 Task: Start in the project AgileJump the sprint 'Integration Framework Sprint', with a duration of 1 week. Start in the project AgileJump the sprint 'Integration Framework Sprint', with a duration of 3 weeks. Start in the project AgileJump the sprint 'Integration Framework Sprint', with a duration of 2 weeks
Action: Mouse moved to (217, 65)
Screenshot: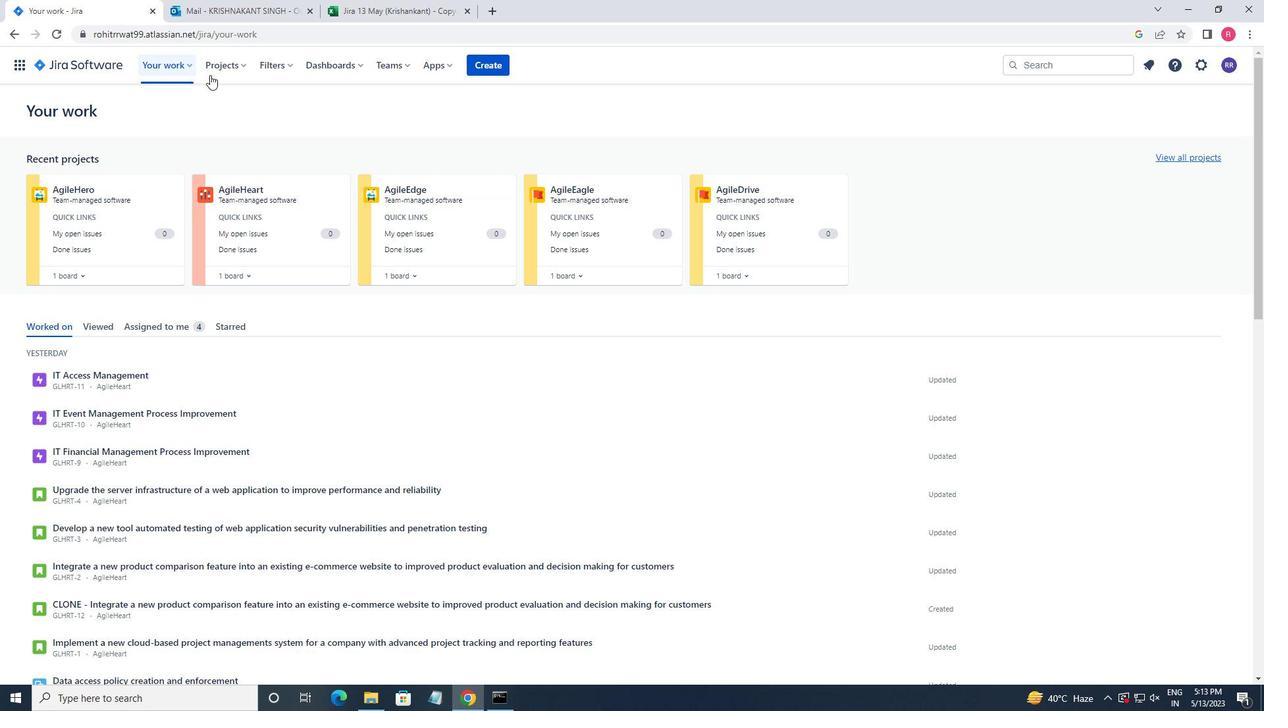 
Action: Mouse pressed left at (217, 65)
Screenshot: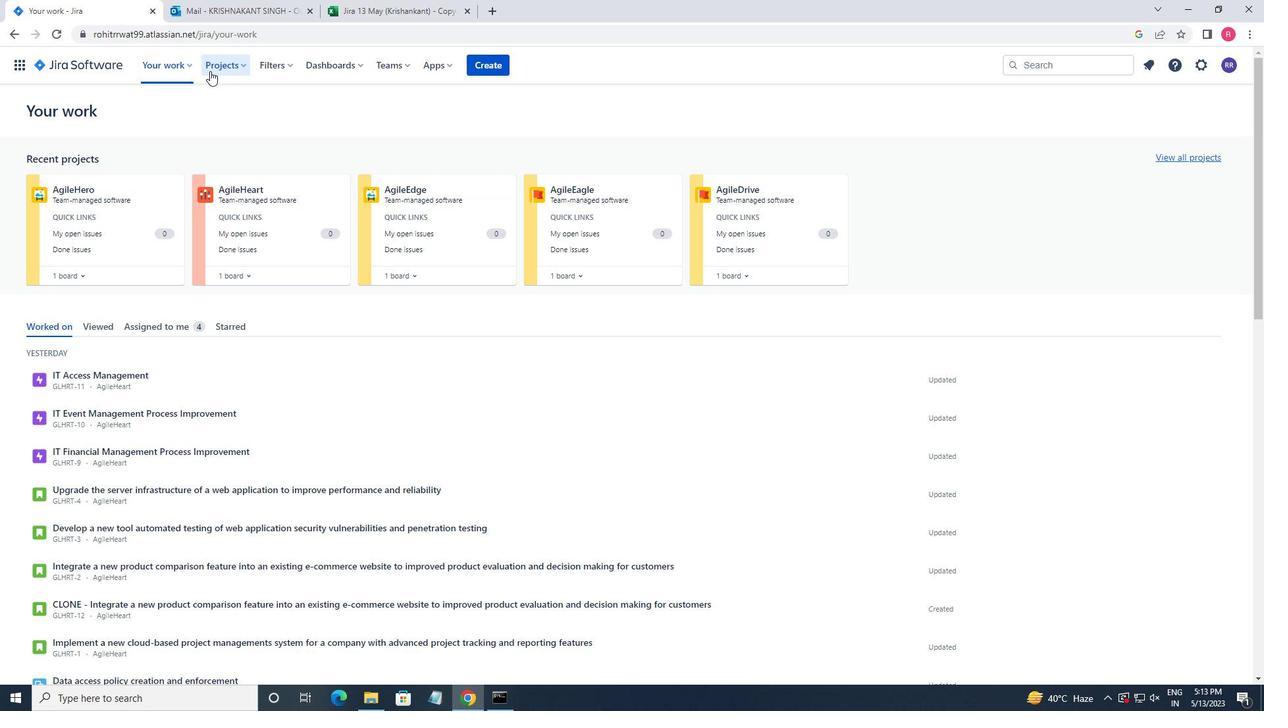 
Action: Mouse moved to (250, 117)
Screenshot: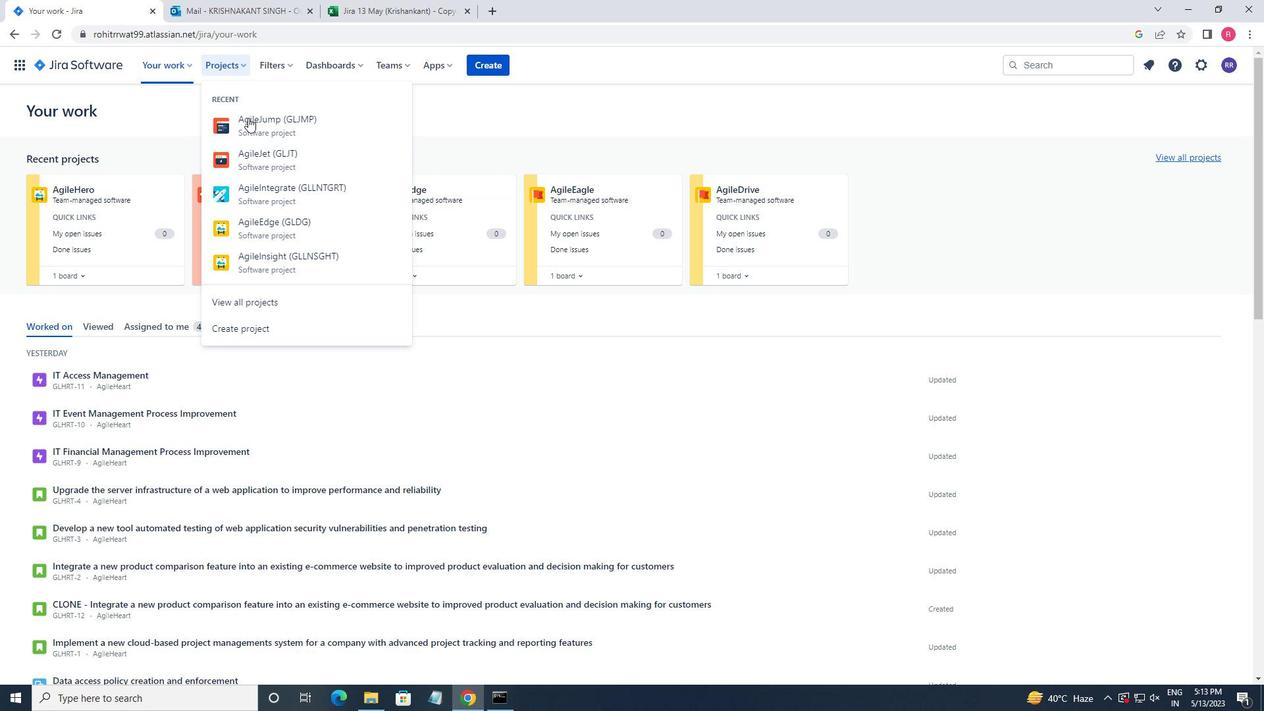 
Action: Mouse pressed left at (250, 117)
Screenshot: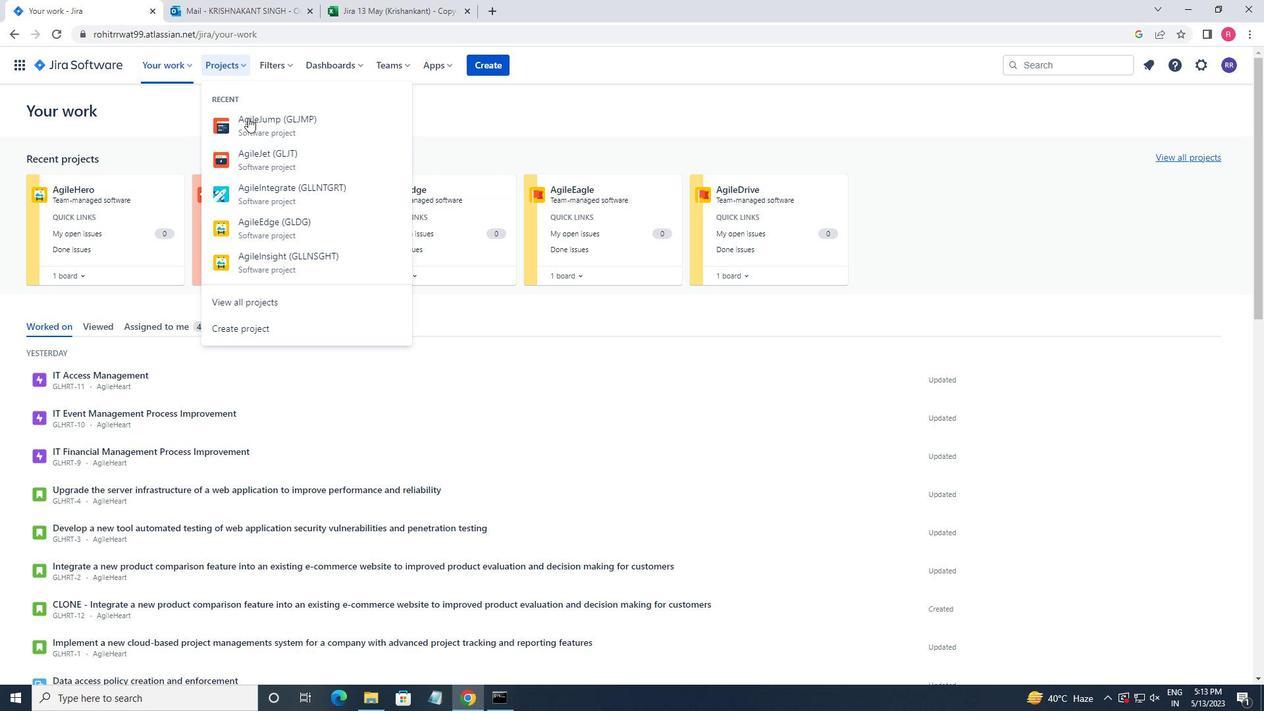 
Action: Mouse moved to (92, 197)
Screenshot: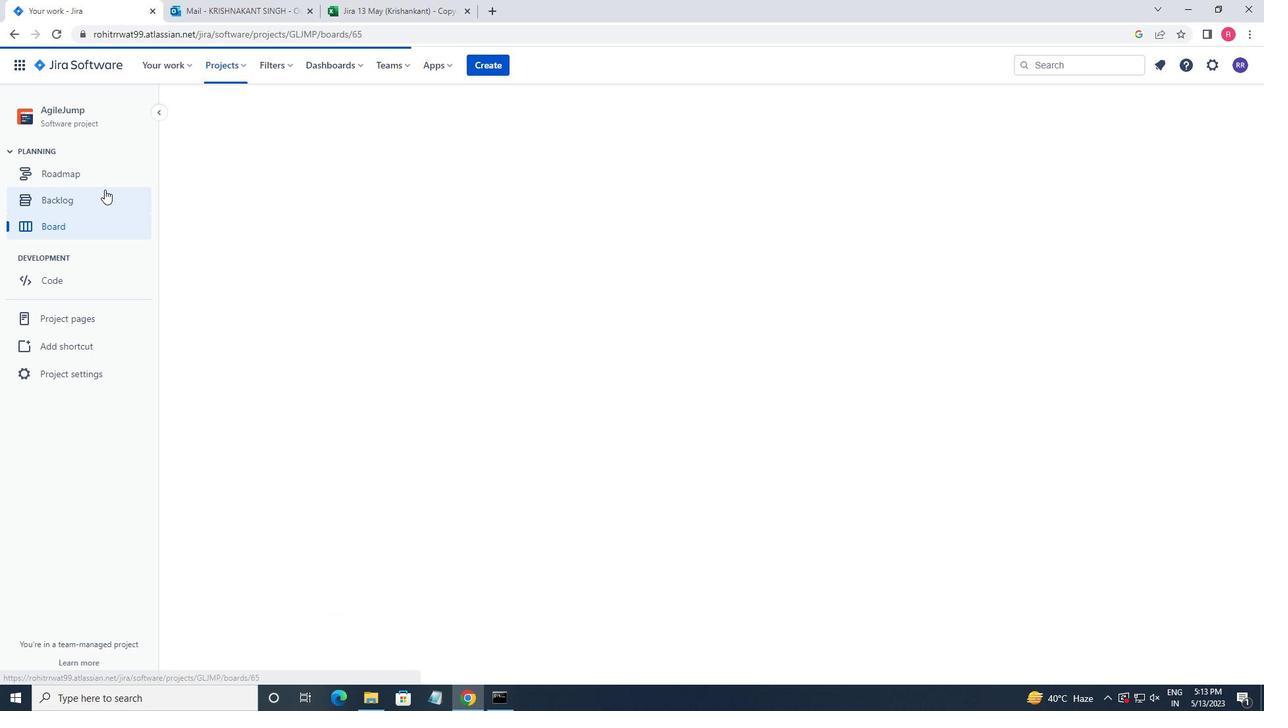 
Action: Mouse pressed left at (92, 197)
Screenshot: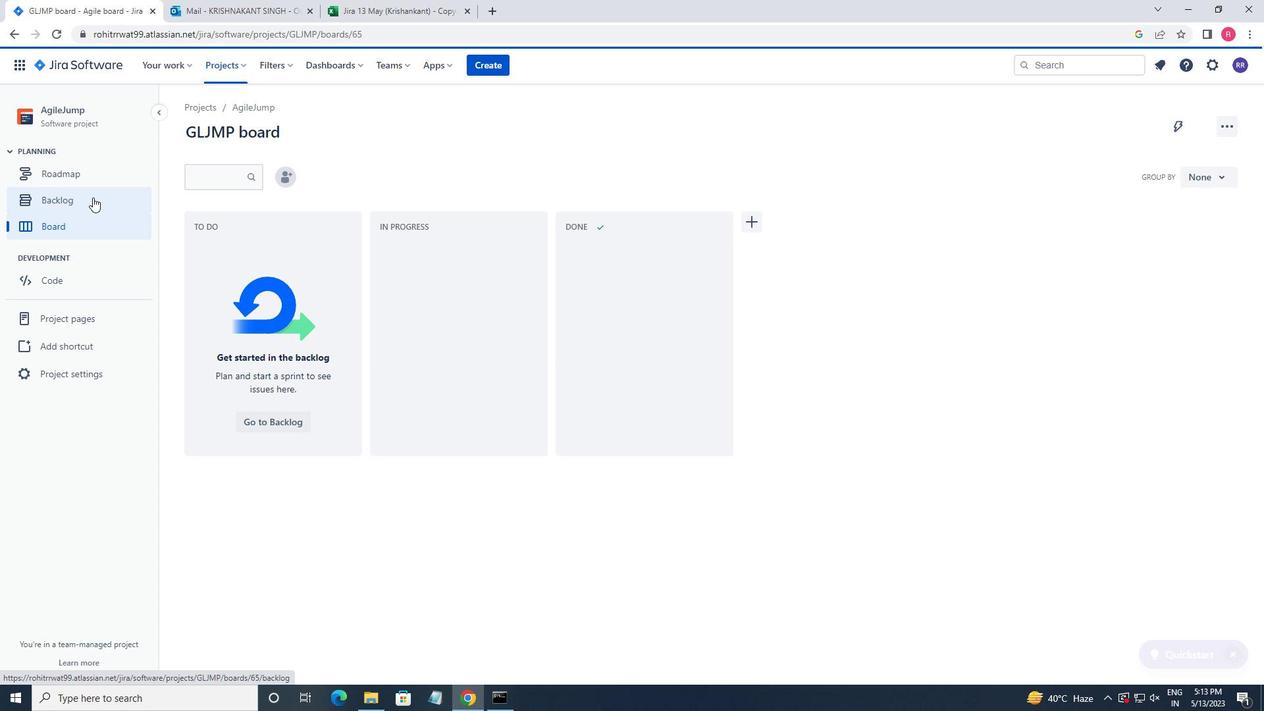 
Action: Mouse moved to (589, 352)
Screenshot: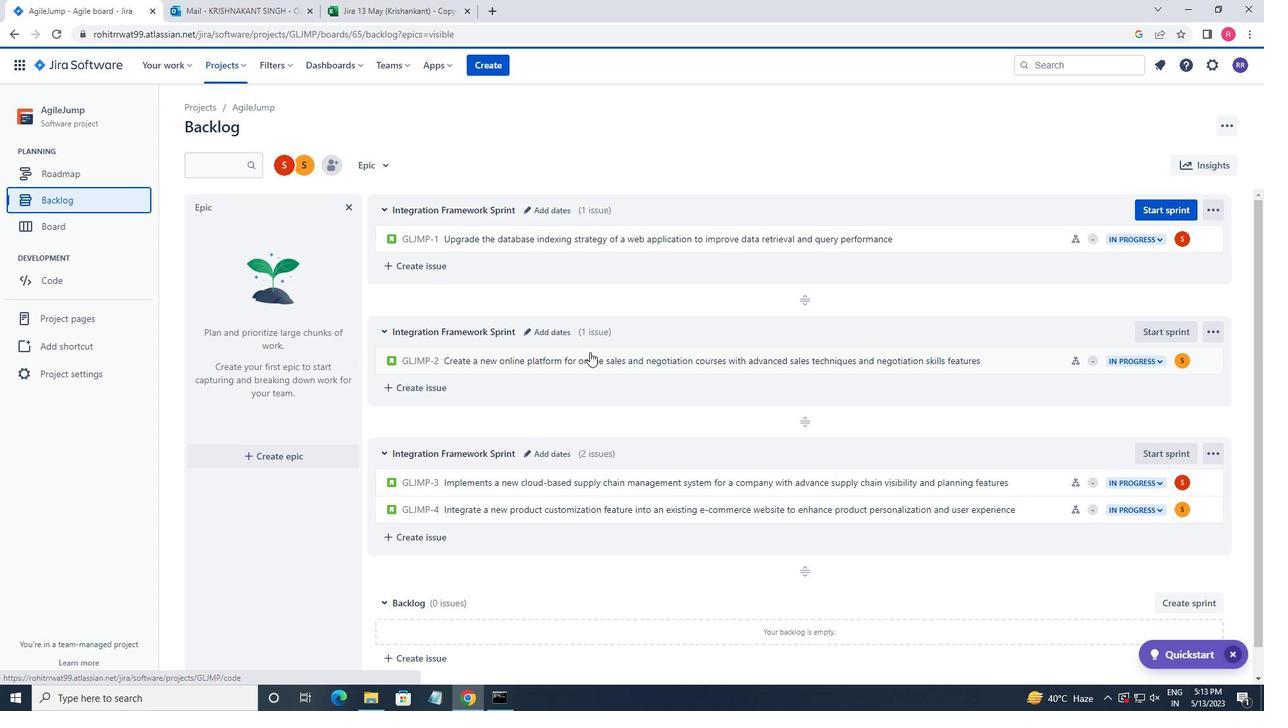 
Action: Mouse scrolled (589, 351) with delta (0, 0)
Screenshot: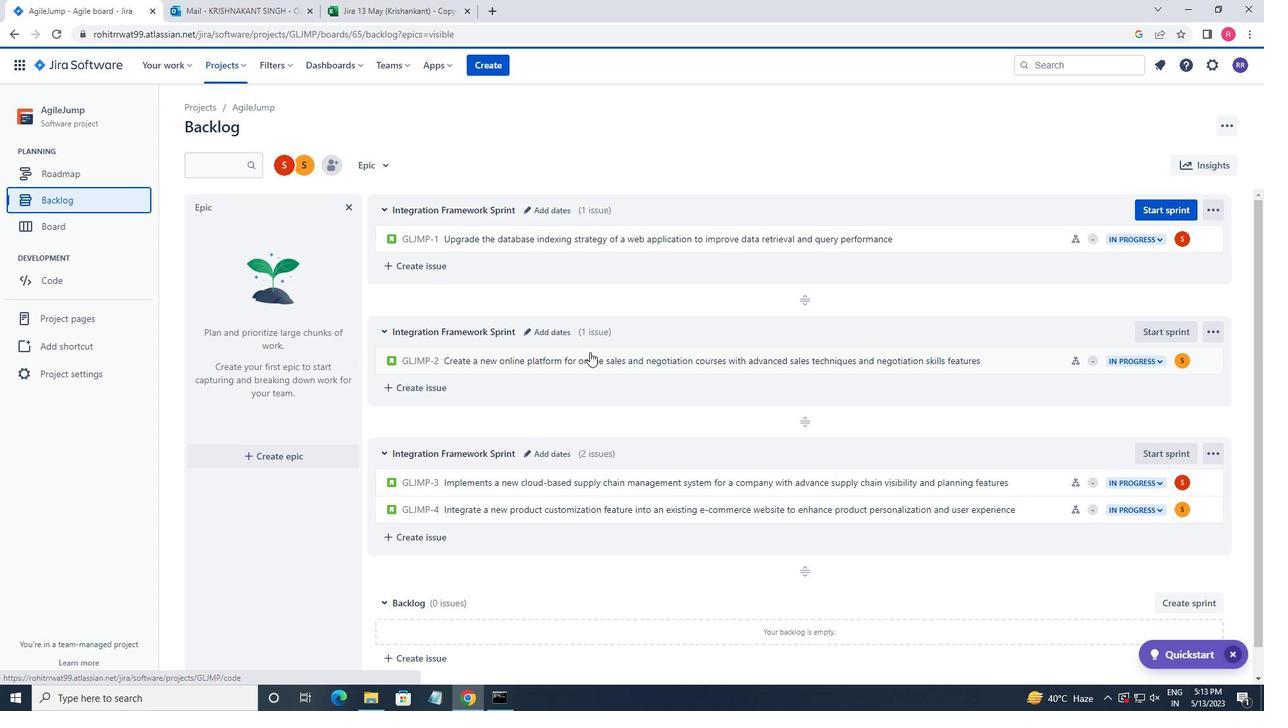 
Action: Mouse moved to (590, 355)
Screenshot: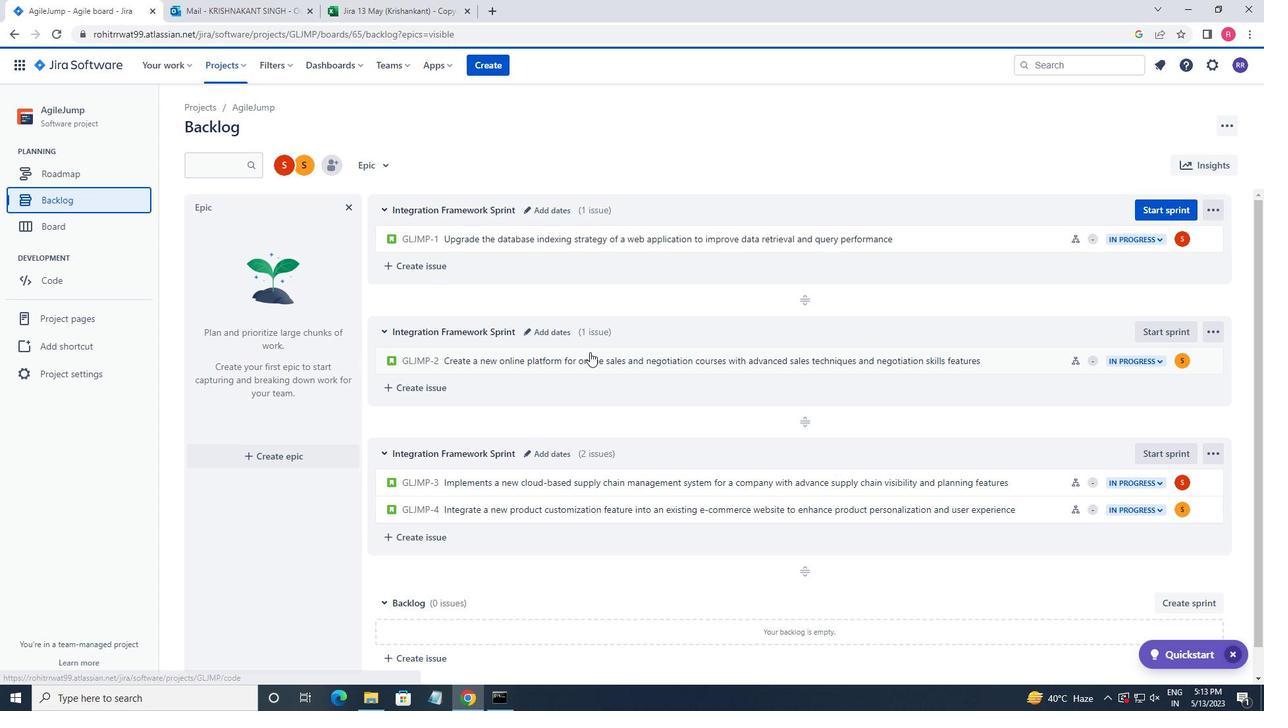 
Action: Mouse scrolled (590, 354) with delta (0, 0)
Screenshot: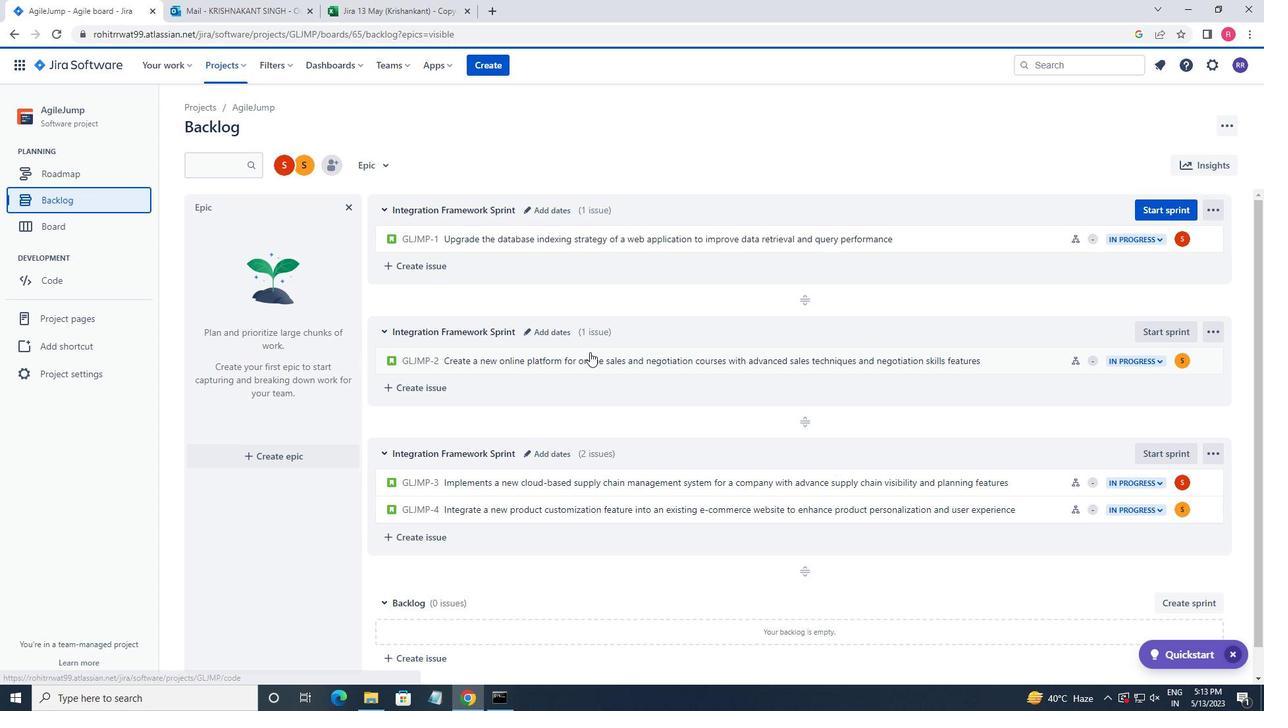 
Action: Mouse moved to (591, 356)
Screenshot: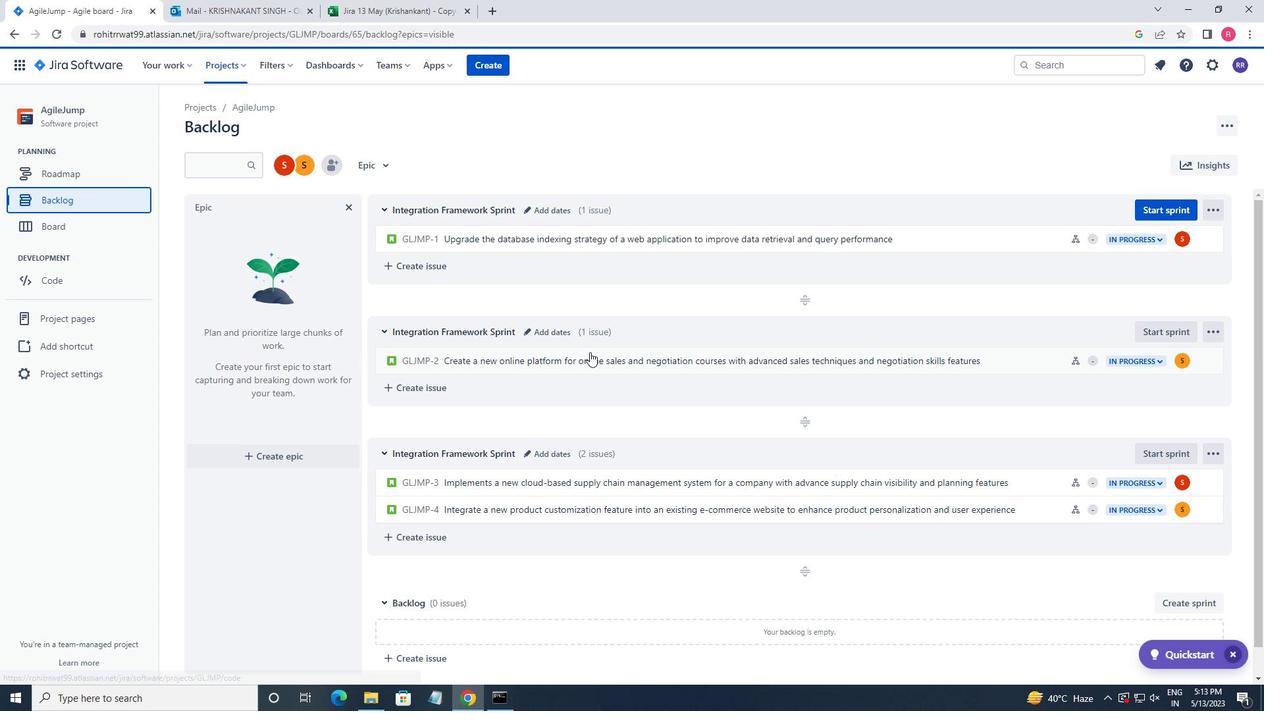 
Action: Mouse scrolled (591, 356) with delta (0, 0)
Screenshot: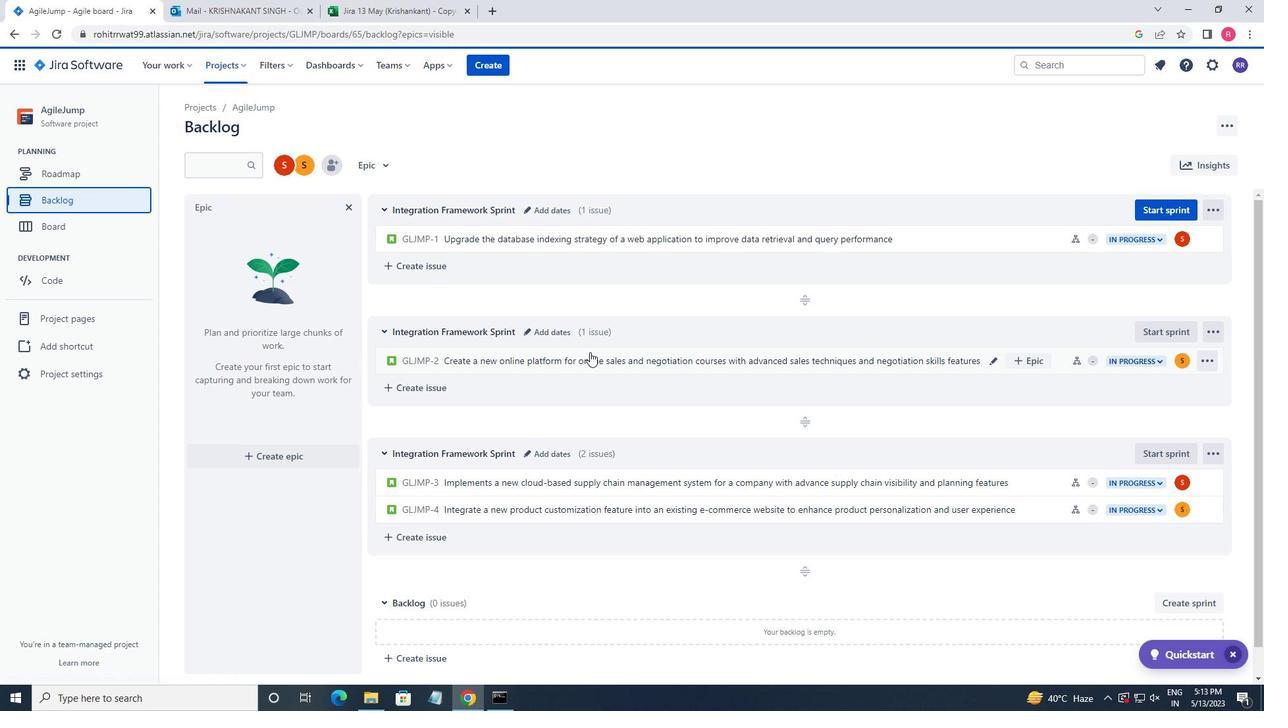 
Action: Mouse moved to (591, 356)
Screenshot: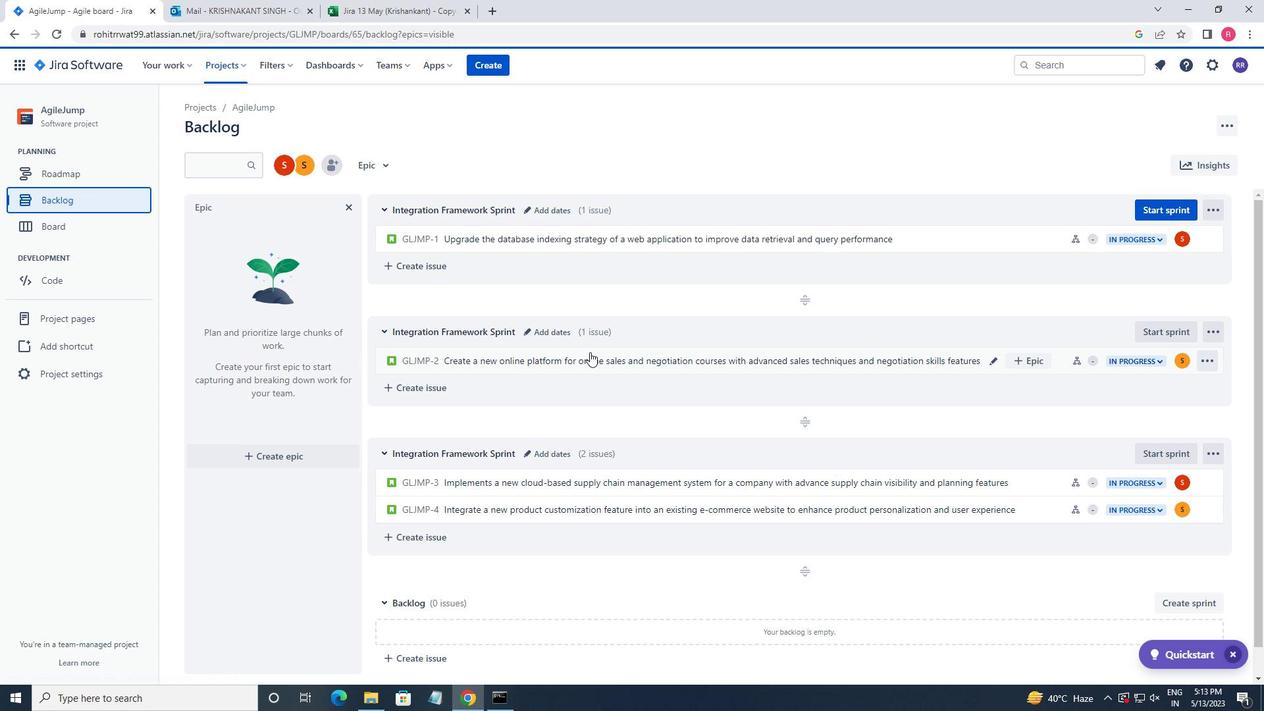 
Action: Mouse scrolled (591, 356) with delta (0, 0)
Screenshot: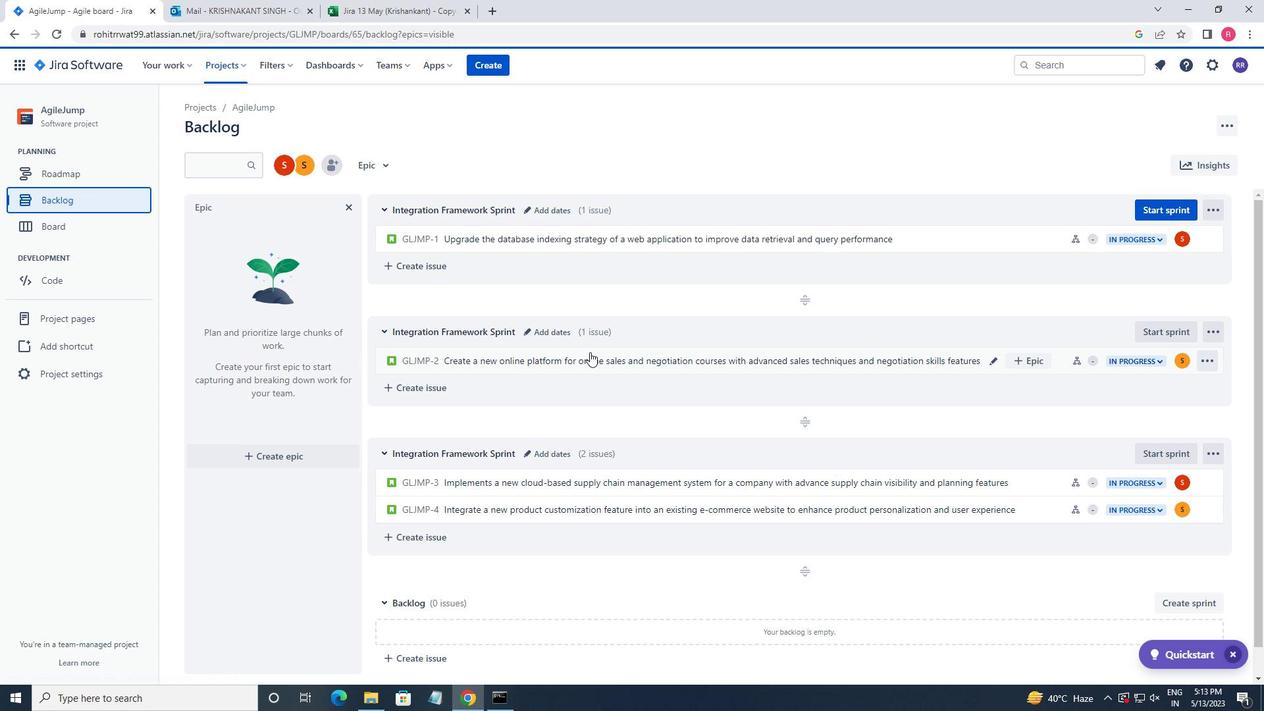 
Action: Mouse moved to (591, 357)
Screenshot: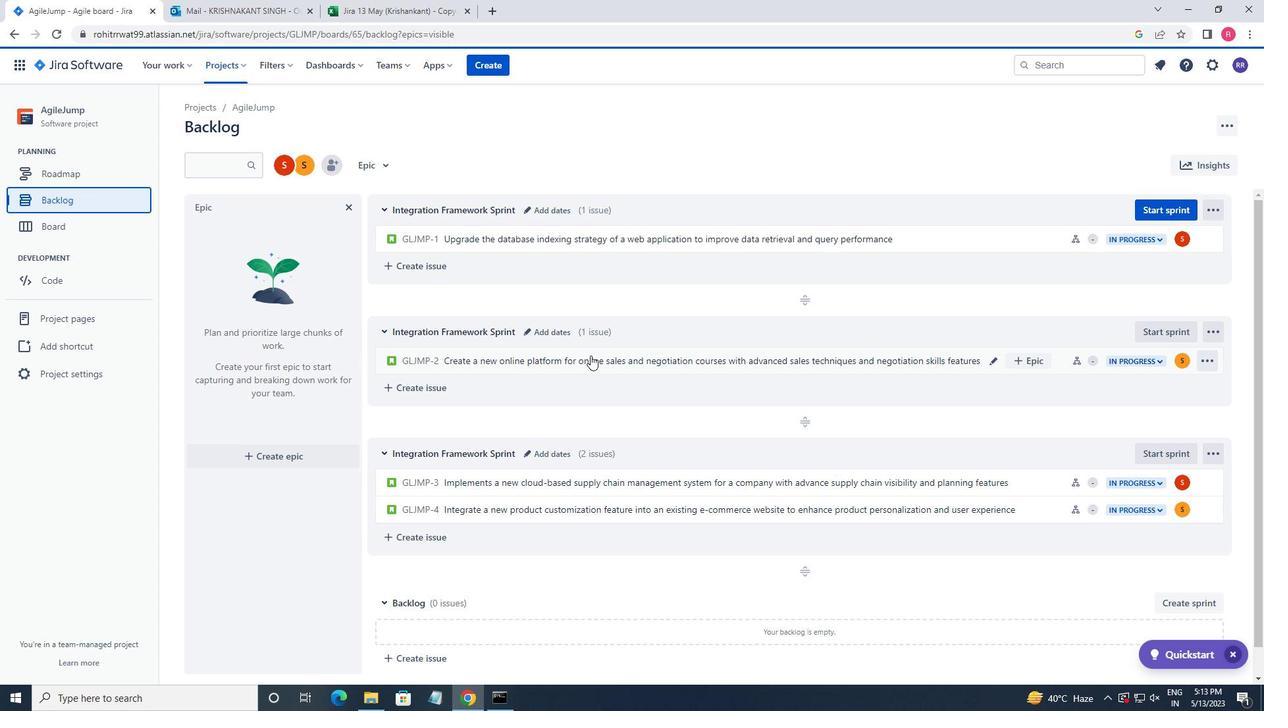 
Action: Mouse scrolled (591, 356) with delta (0, 0)
Screenshot: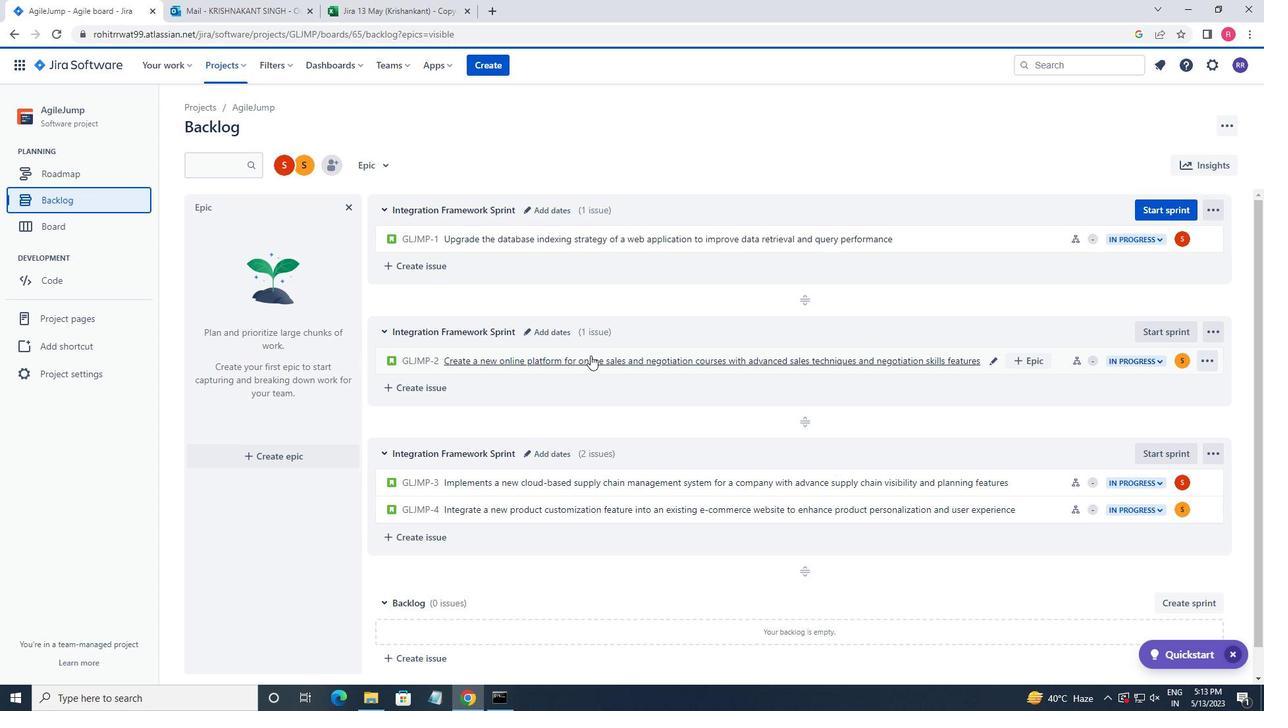 
Action: Mouse moved to (595, 361)
Screenshot: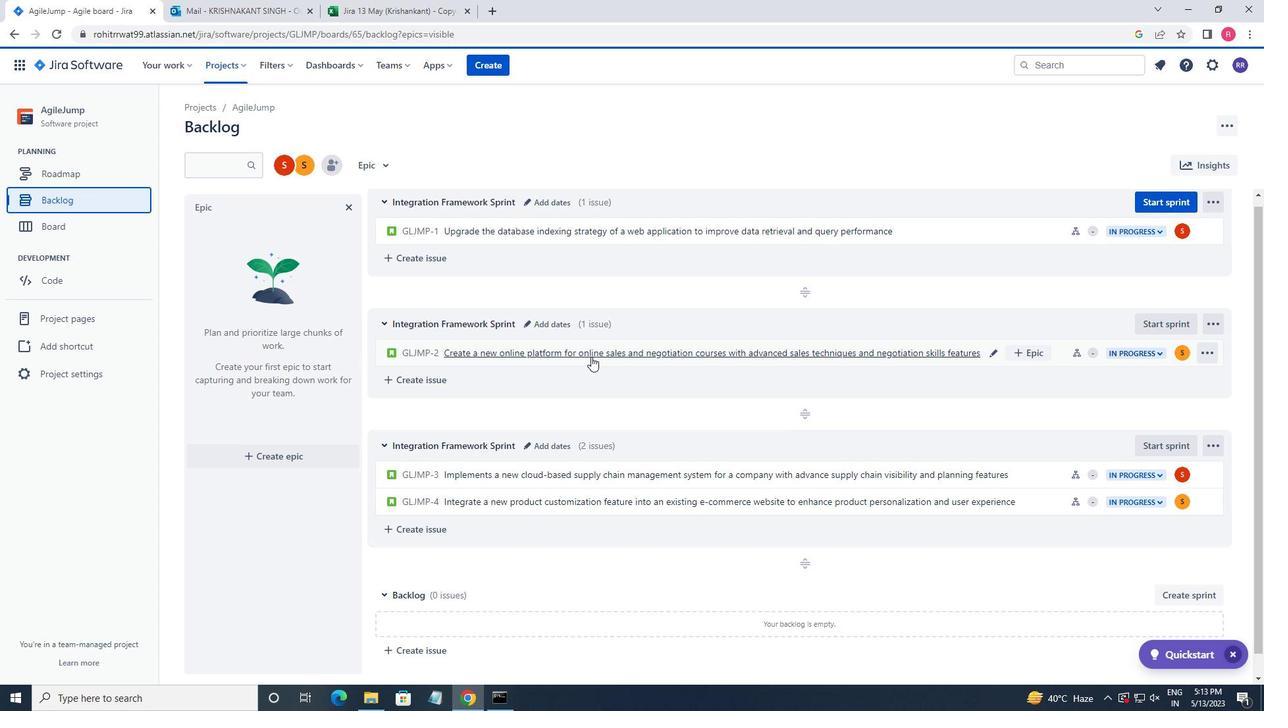 
Action: Mouse scrolled (595, 360) with delta (0, 0)
Screenshot: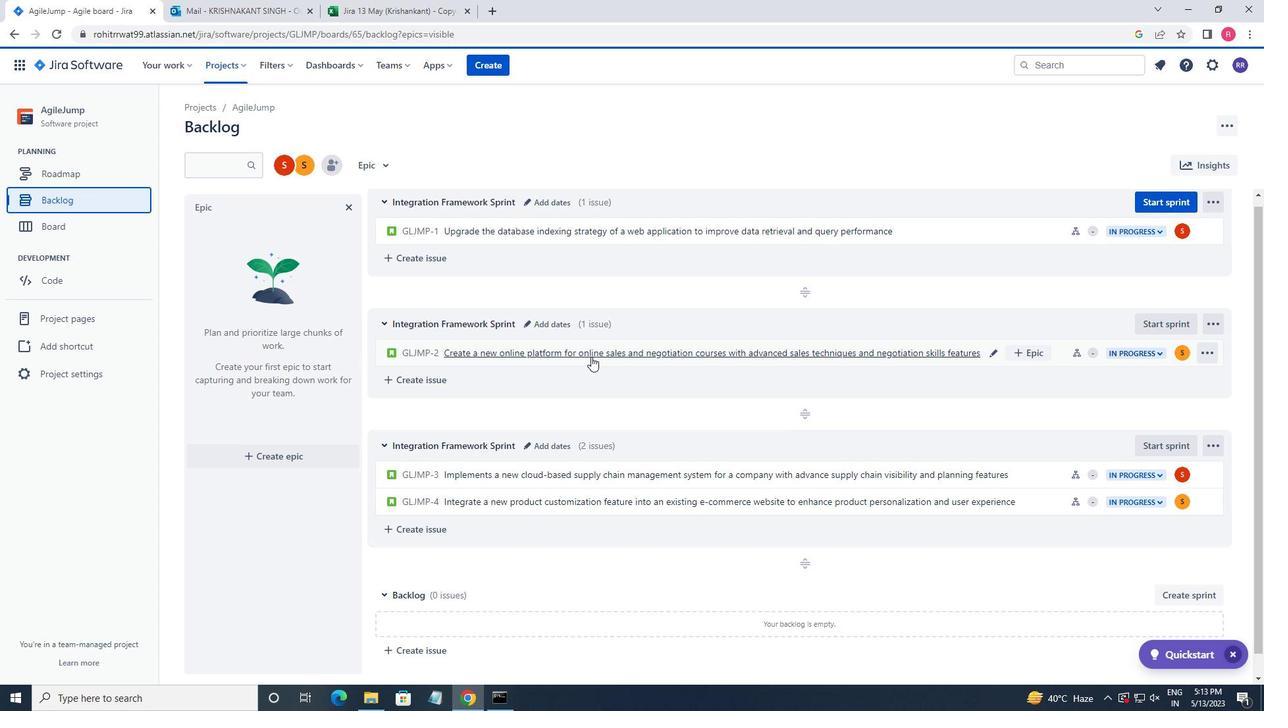 
Action: Mouse moved to (957, 487)
Screenshot: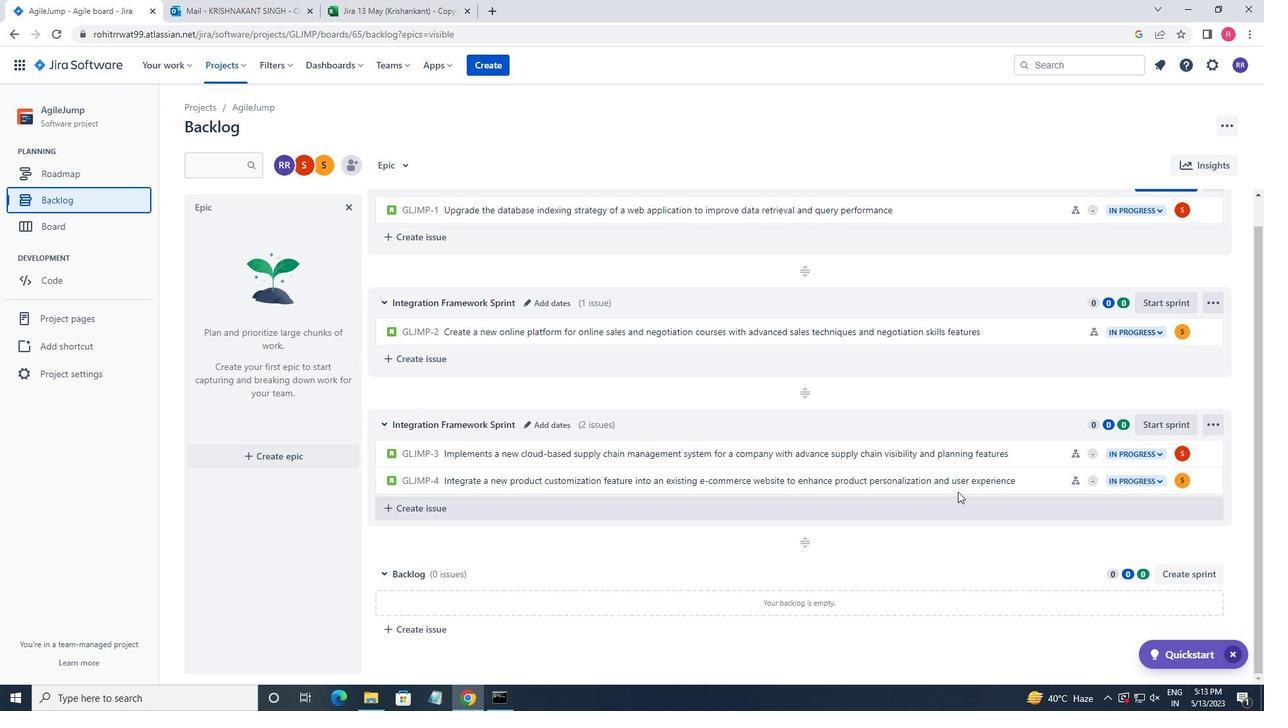 
Action: Mouse scrolled (957, 487) with delta (0, 0)
Screenshot: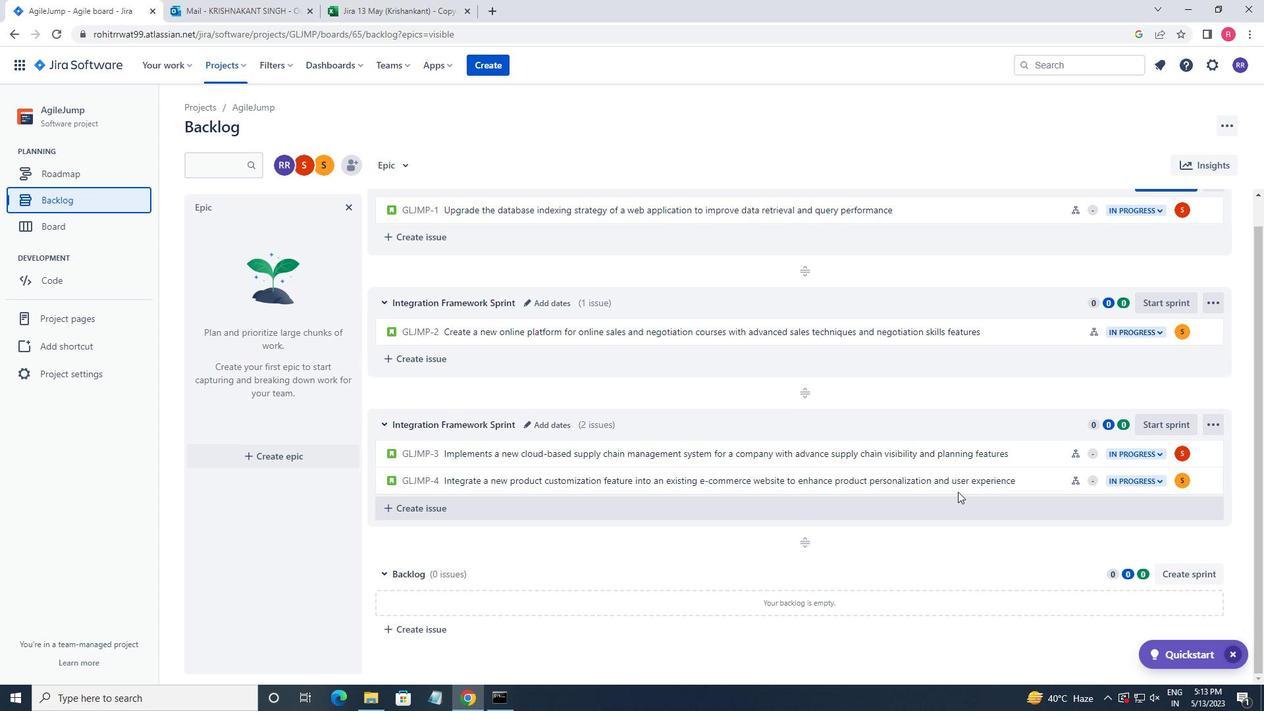
Action: Mouse moved to (957, 486)
Screenshot: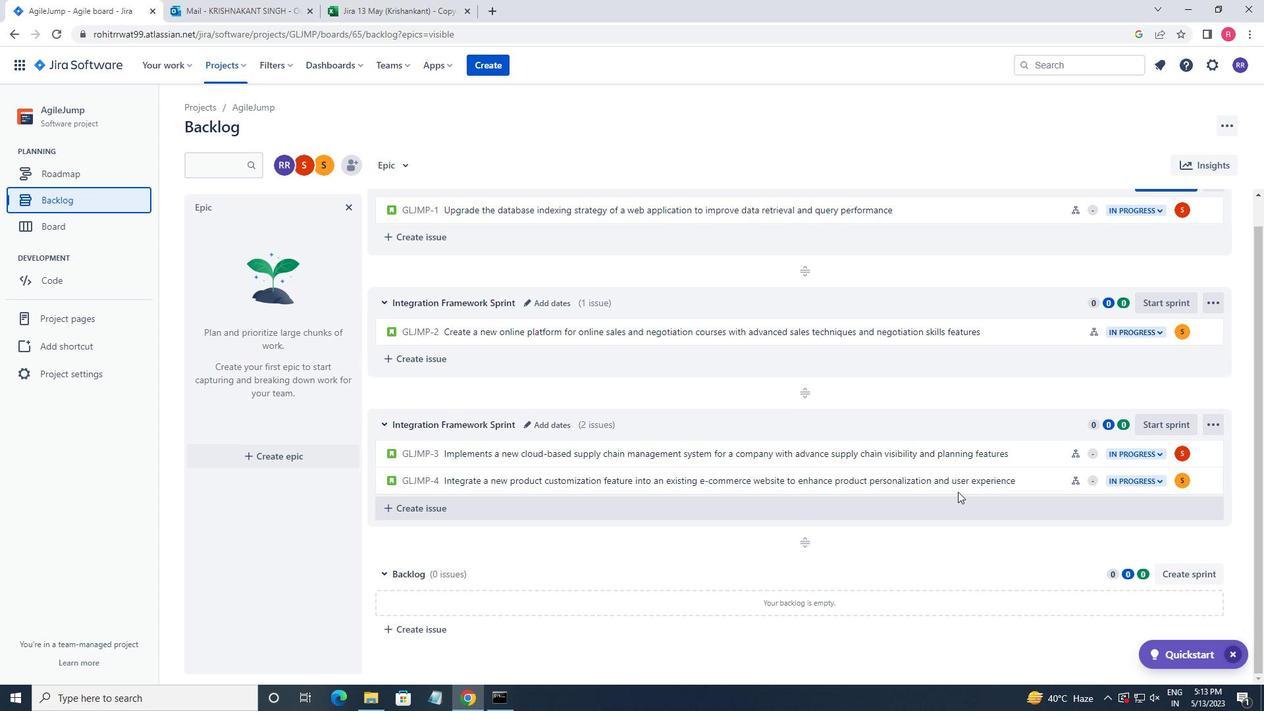 
Action: Mouse scrolled (957, 487) with delta (0, 0)
Screenshot: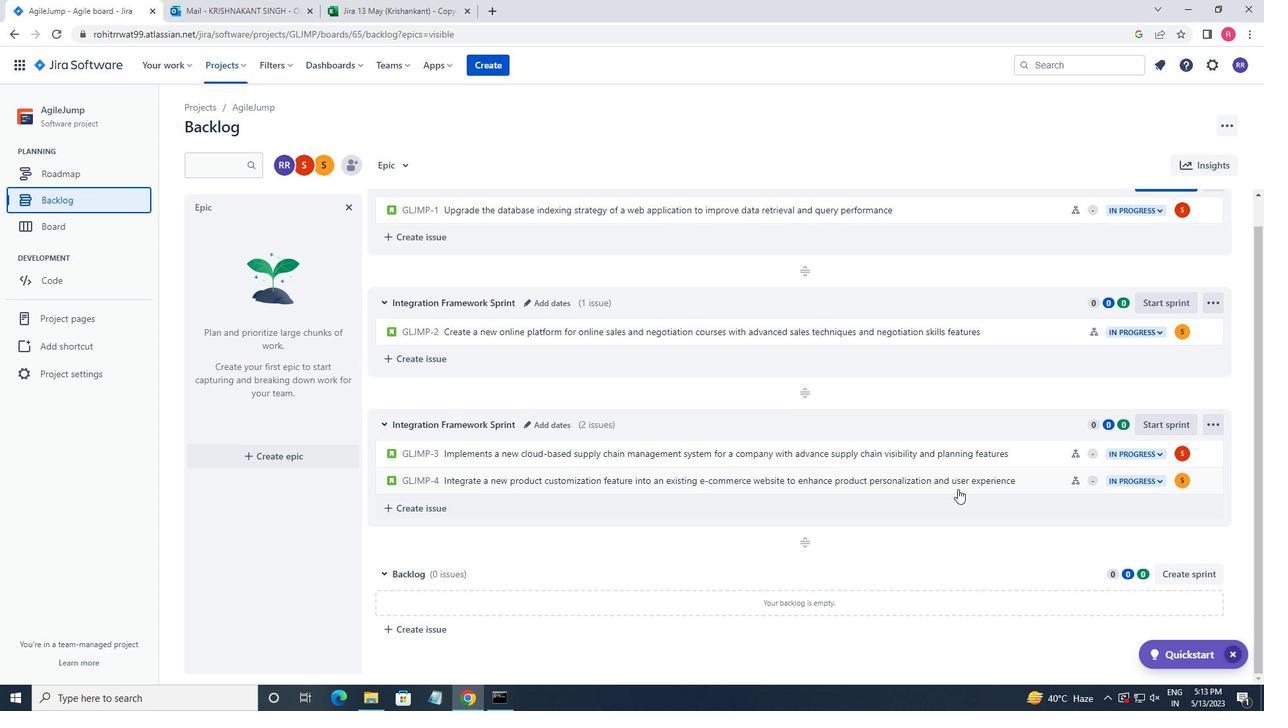 
Action: Mouse moved to (957, 486)
Screenshot: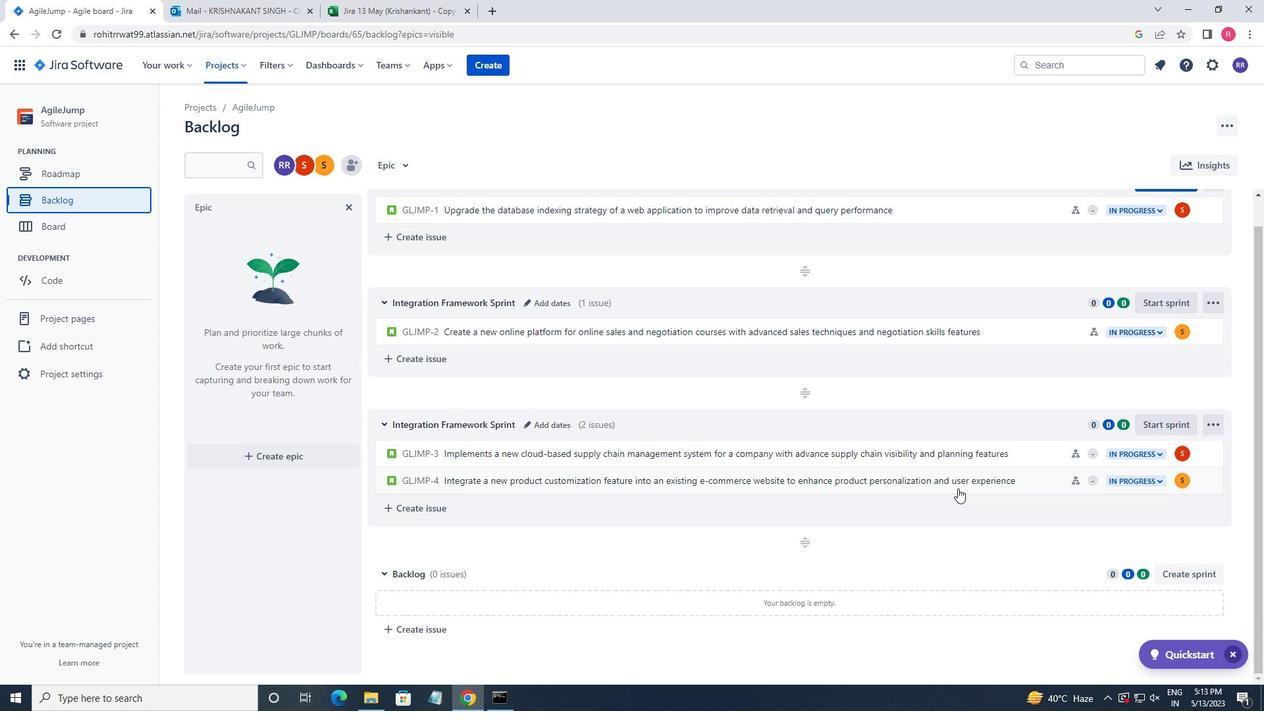 
Action: Mouse scrolled (957, 487) with delta (0, 0)
Screenshot: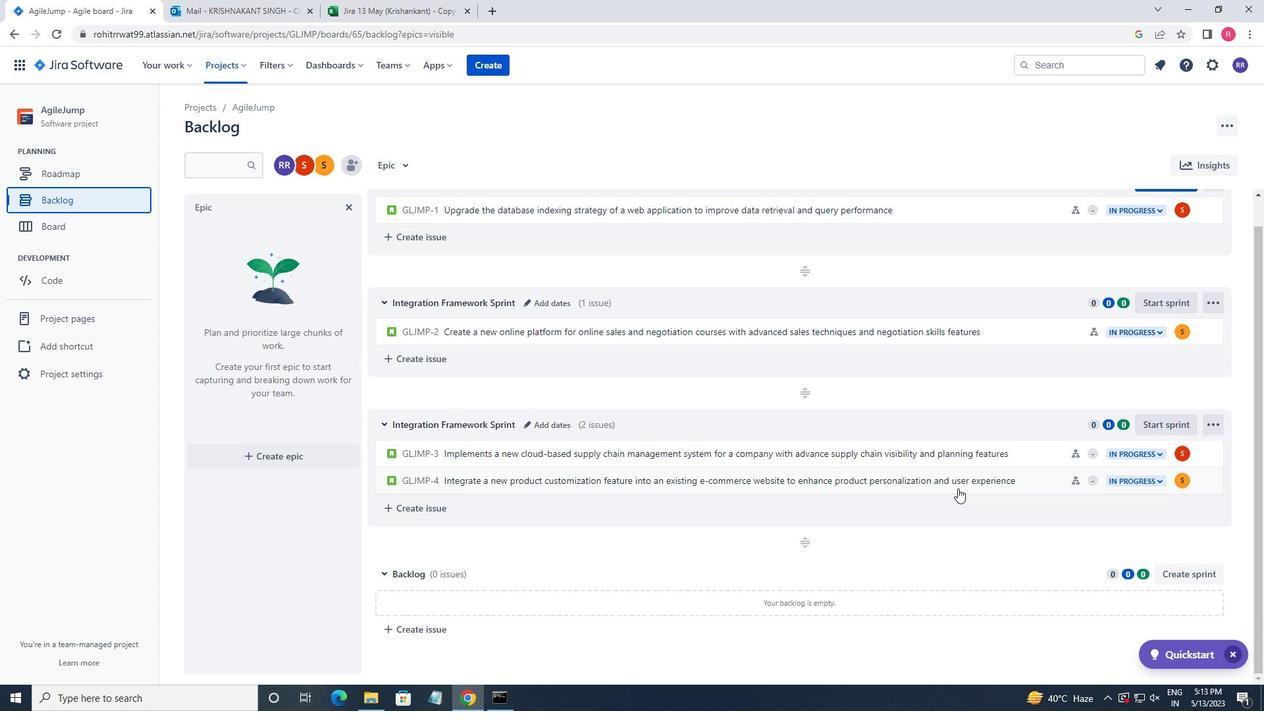 
Action: Mouse scrolled (957, 487) with delta (0, 0)
Screenshot: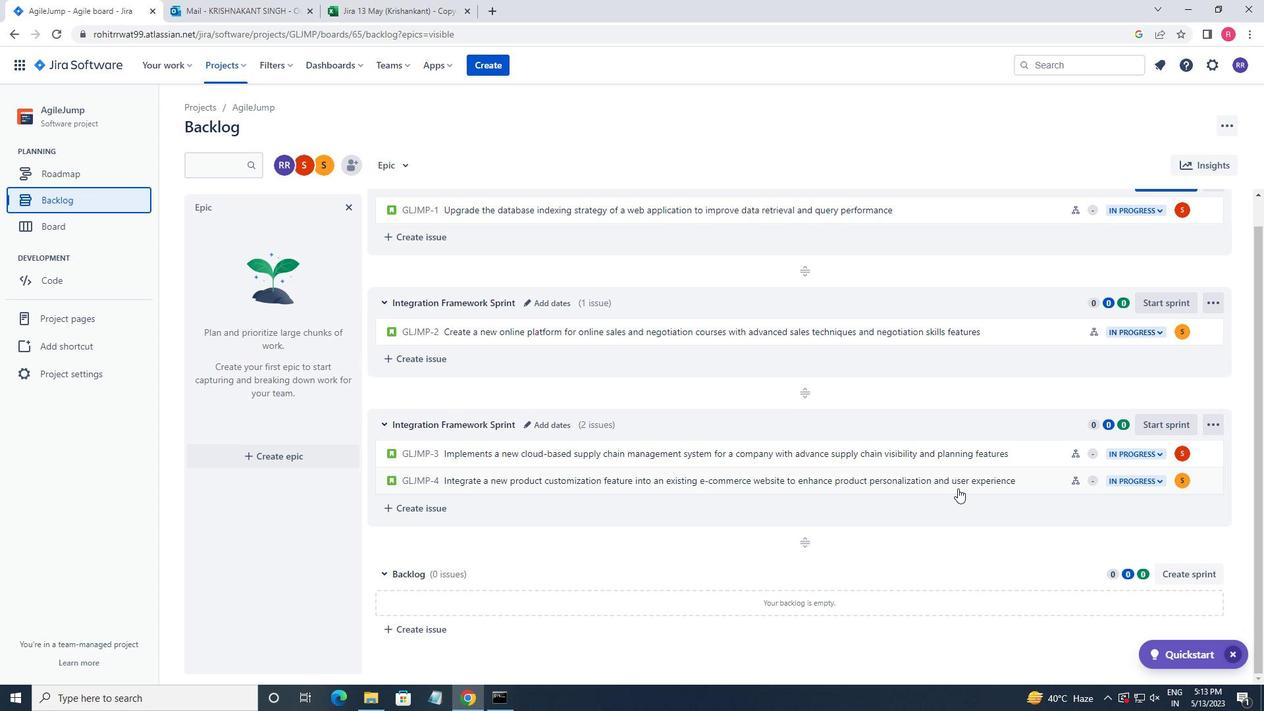 
Action: Mouse moved to (1148, 214)
Screenshot: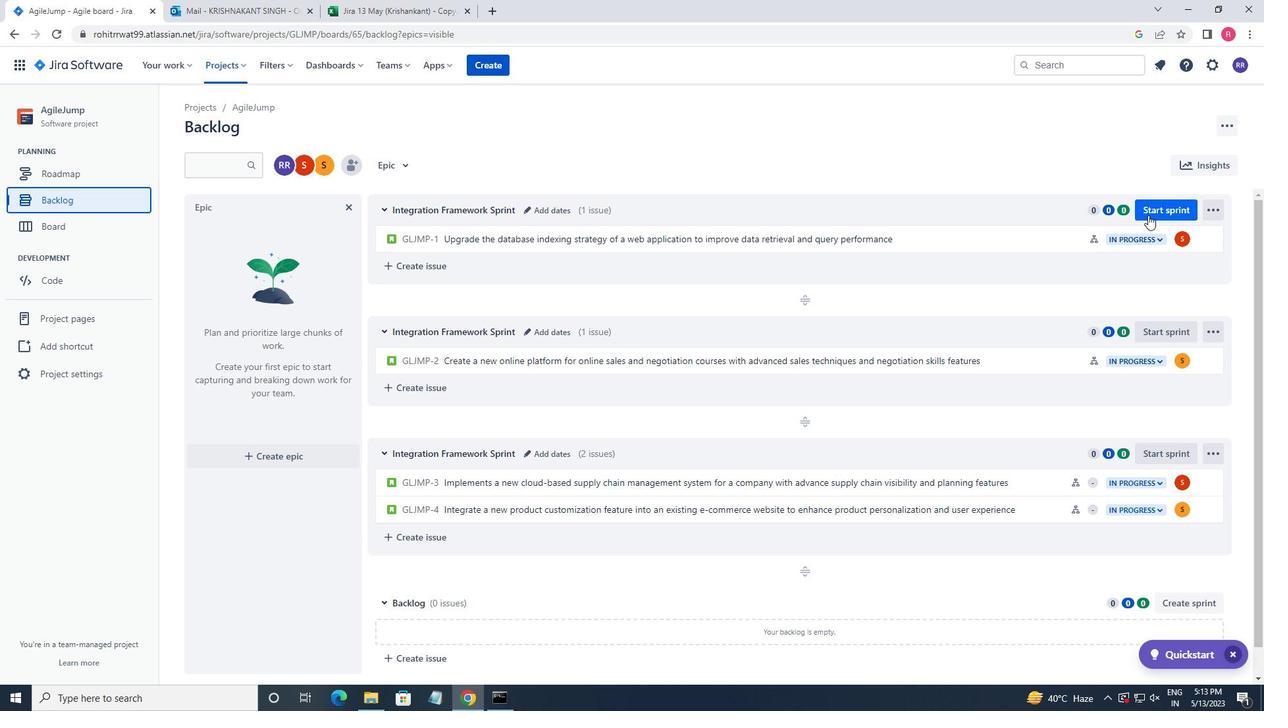 
Action: Mouse pressed left at (1148, 214)
Screenshot: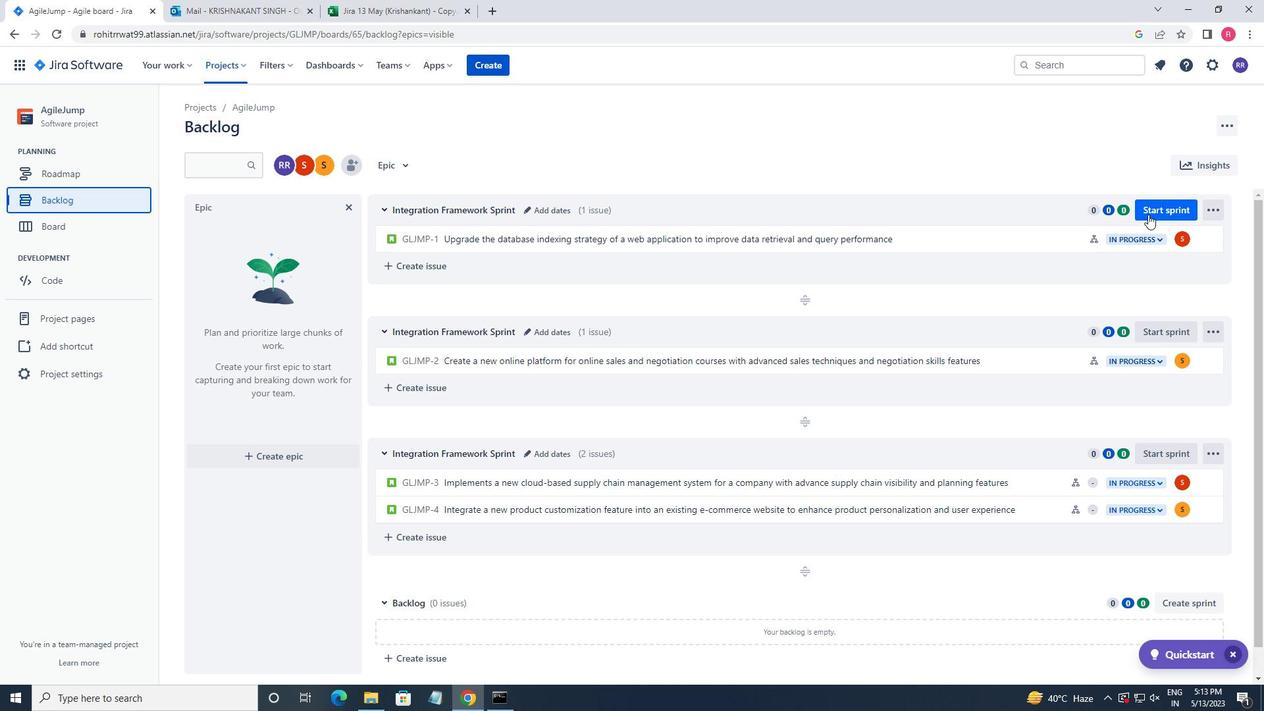 
Action: Mouse moved to (553, 233)
Screenshot: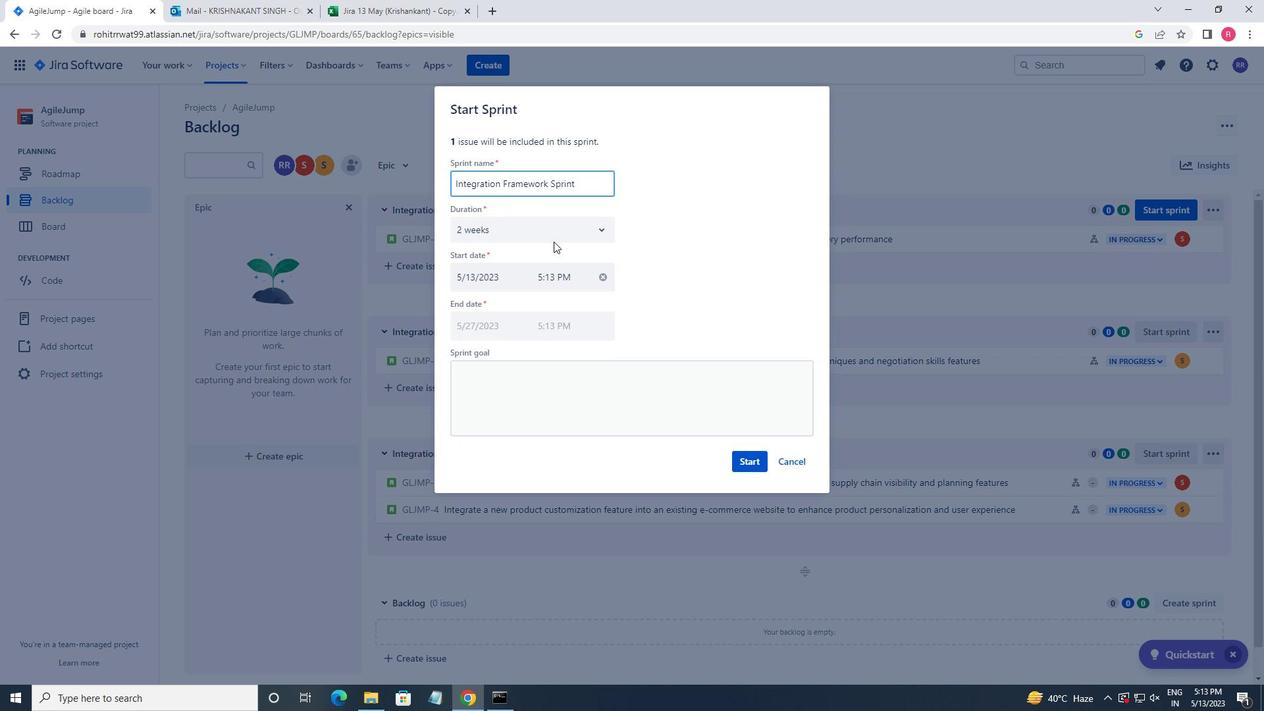
Action: Mouse pressed left at (553, 233)
Screenshot: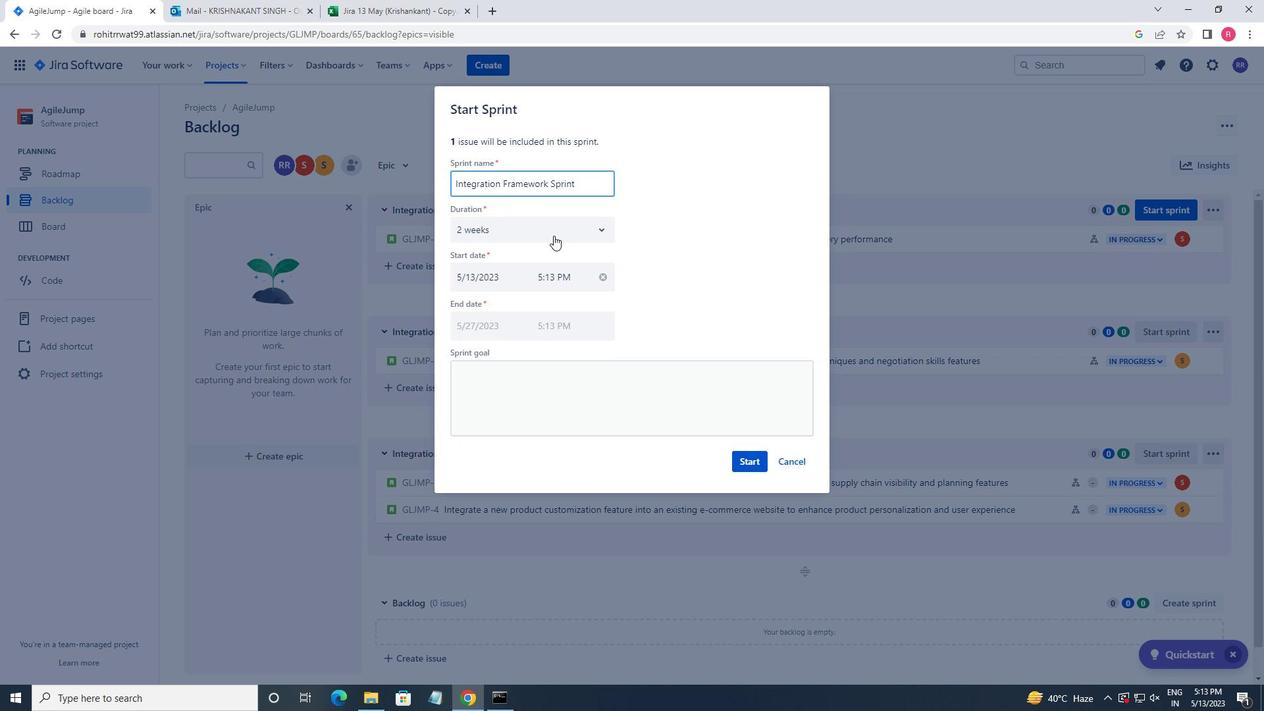 
Action: Mouse moved to (524, 265)
Screenshot: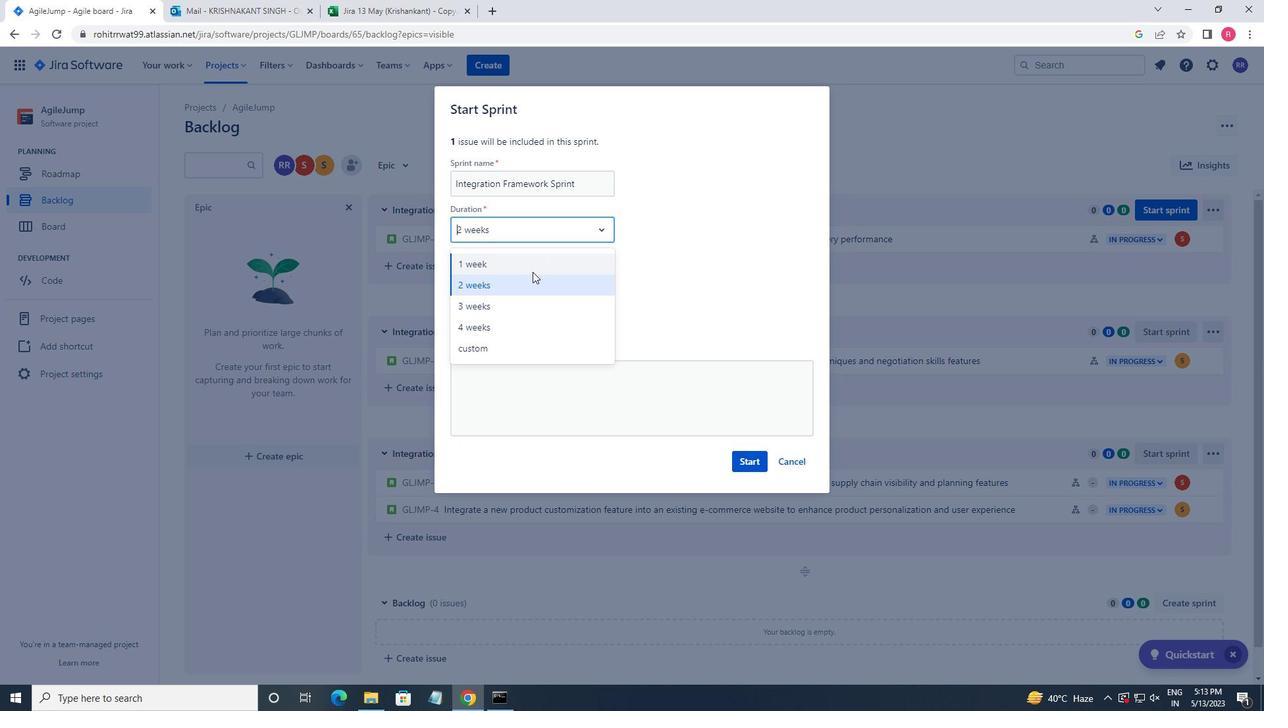 
Action: Mouse pressed left at (524, 265)
Screenshot: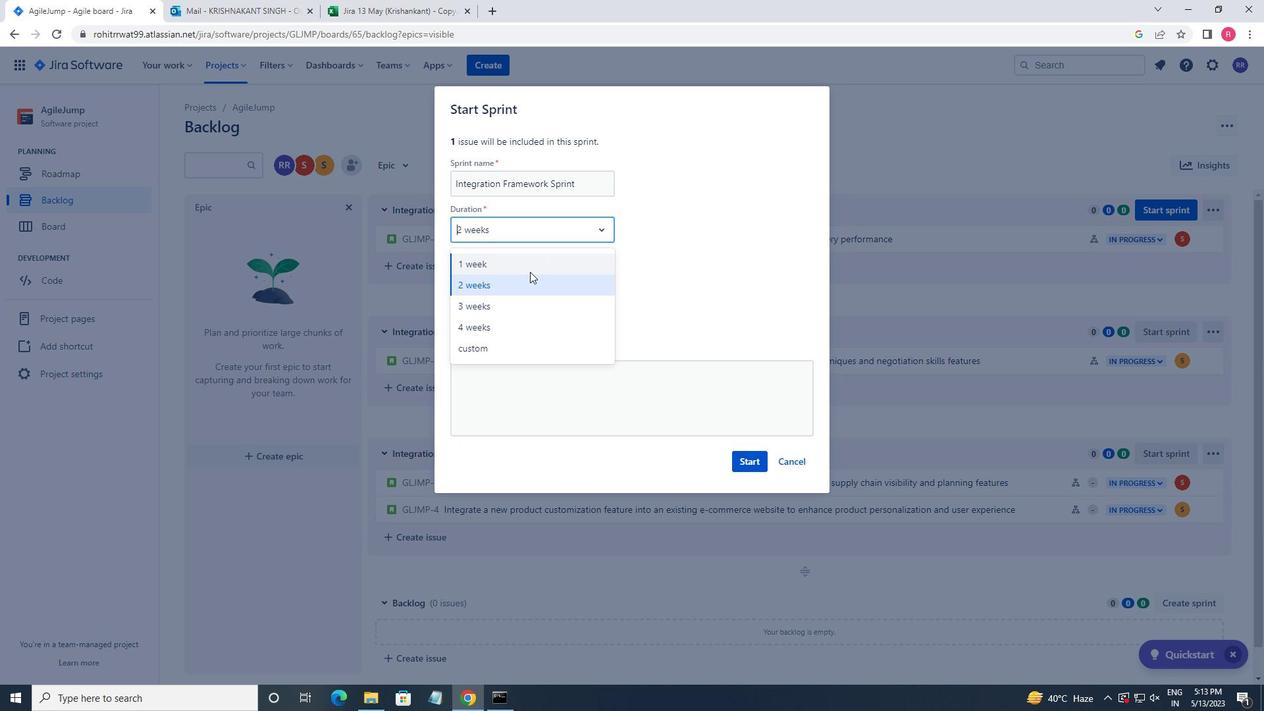 
Action: Mouse moved to (740, 459)
Screenshot: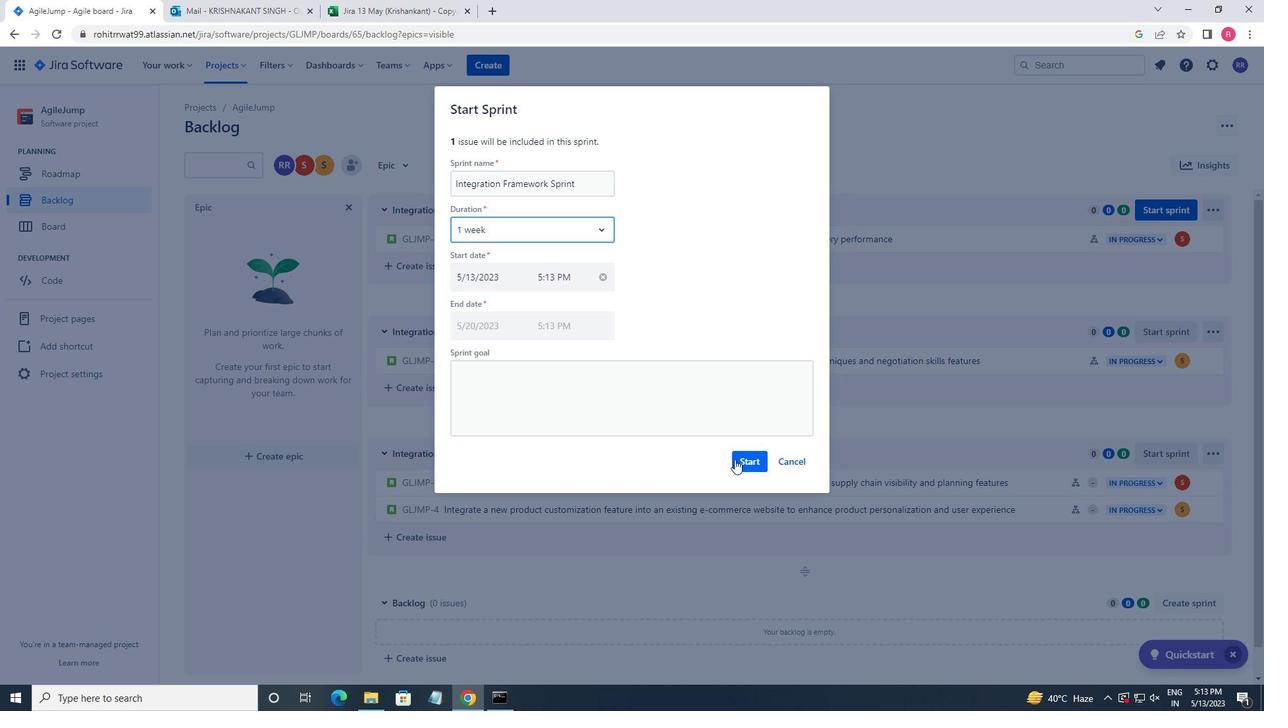 
Action: Mouse pressed left at (740, 459)
Screenshot: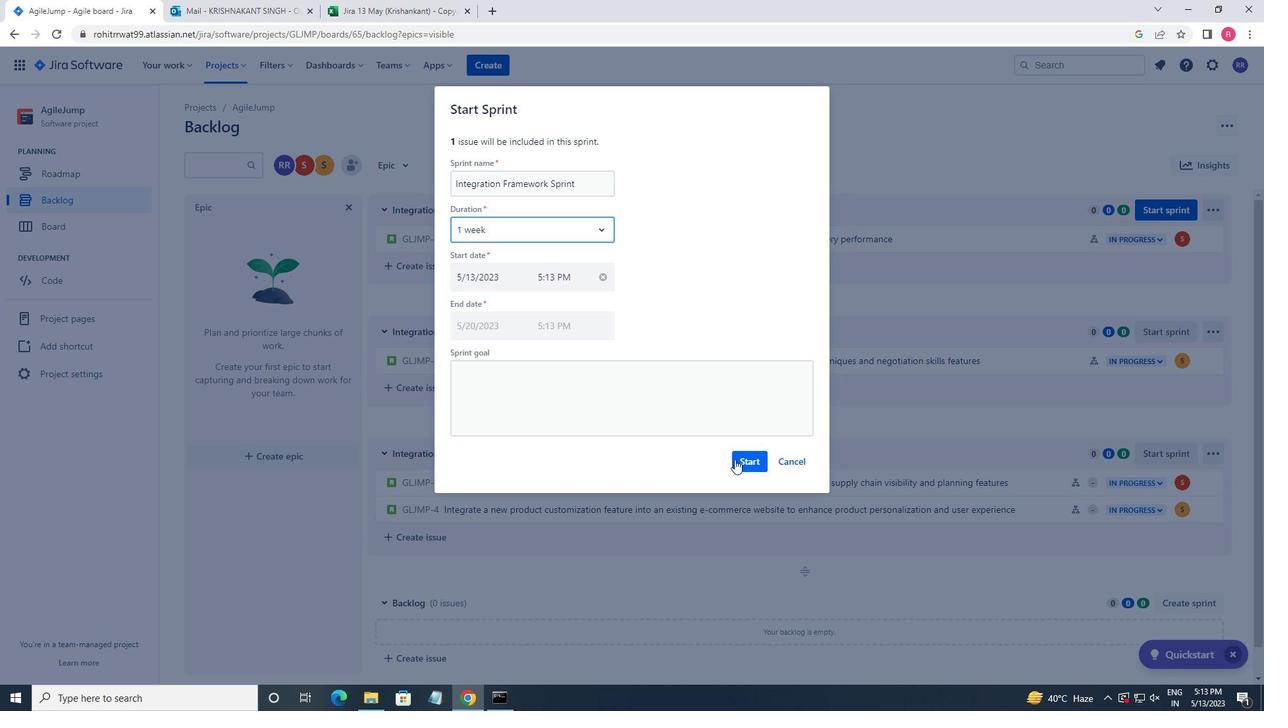 
Action: Mouse moved to (55, 192)
Screenshot: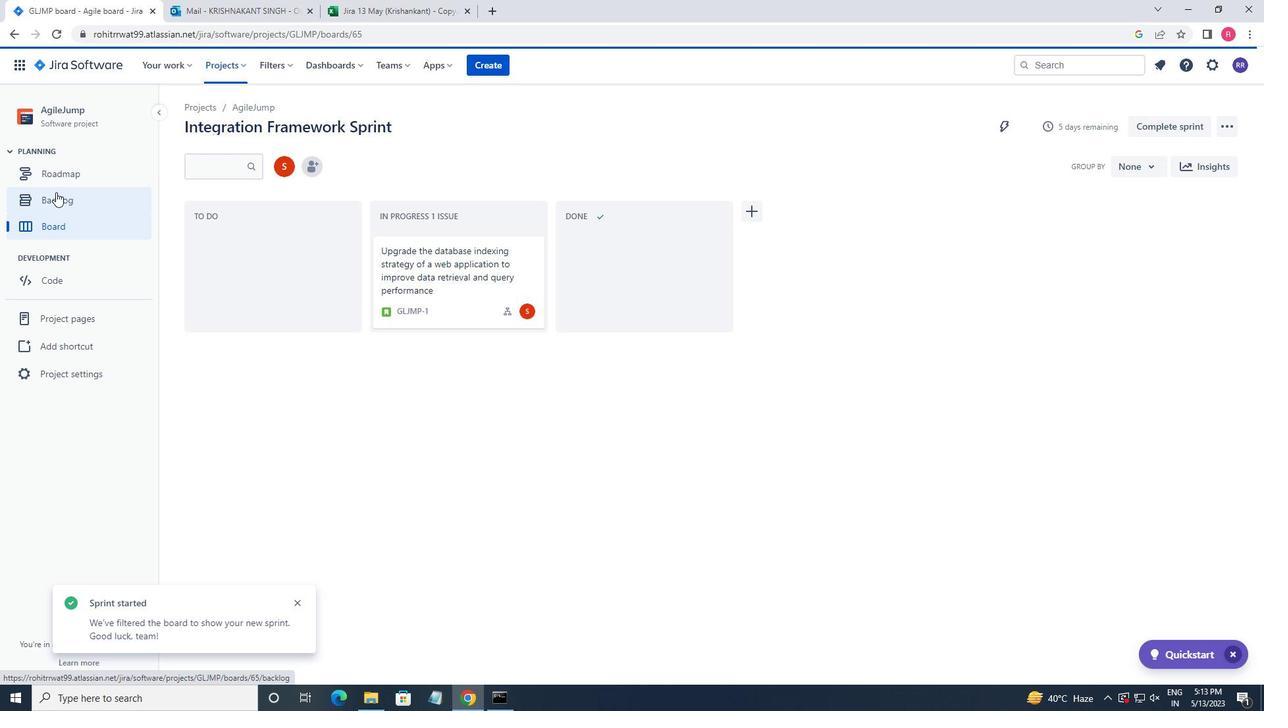 
Action: Mouse pressed left at (55, 192)
Screenshot: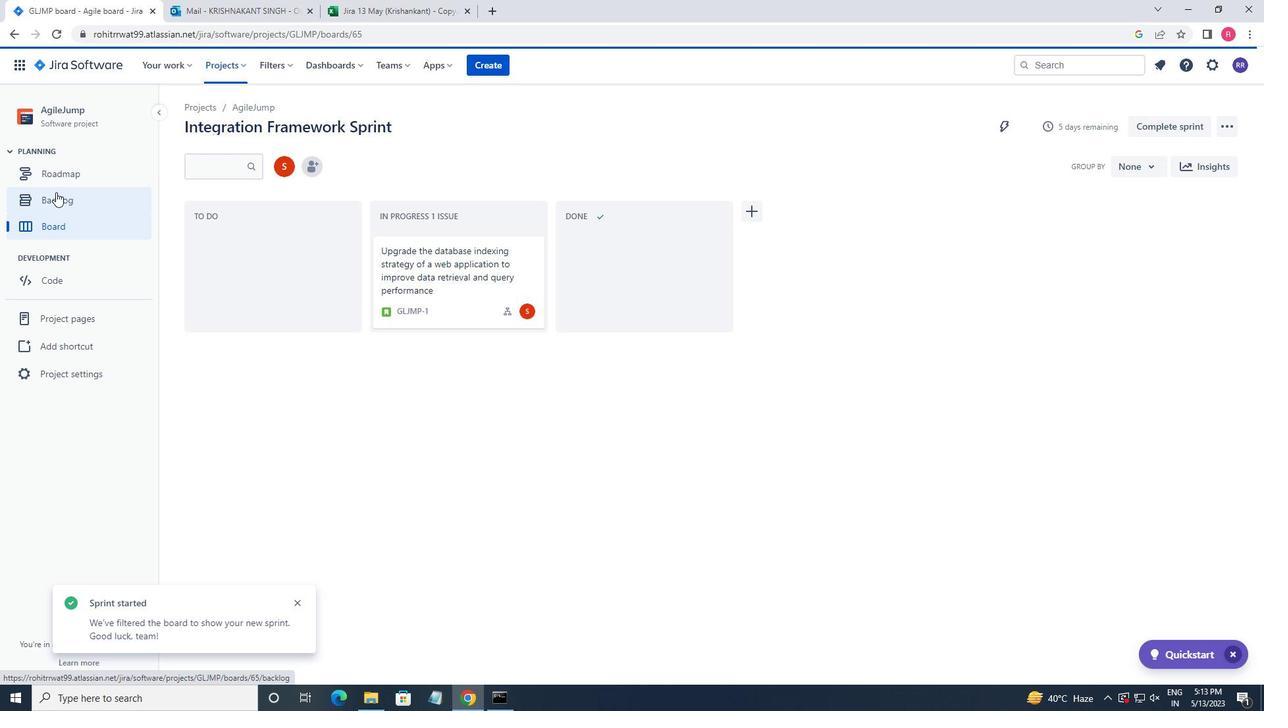 
Action: Mouse moved to (1147, 319)
Screenshot: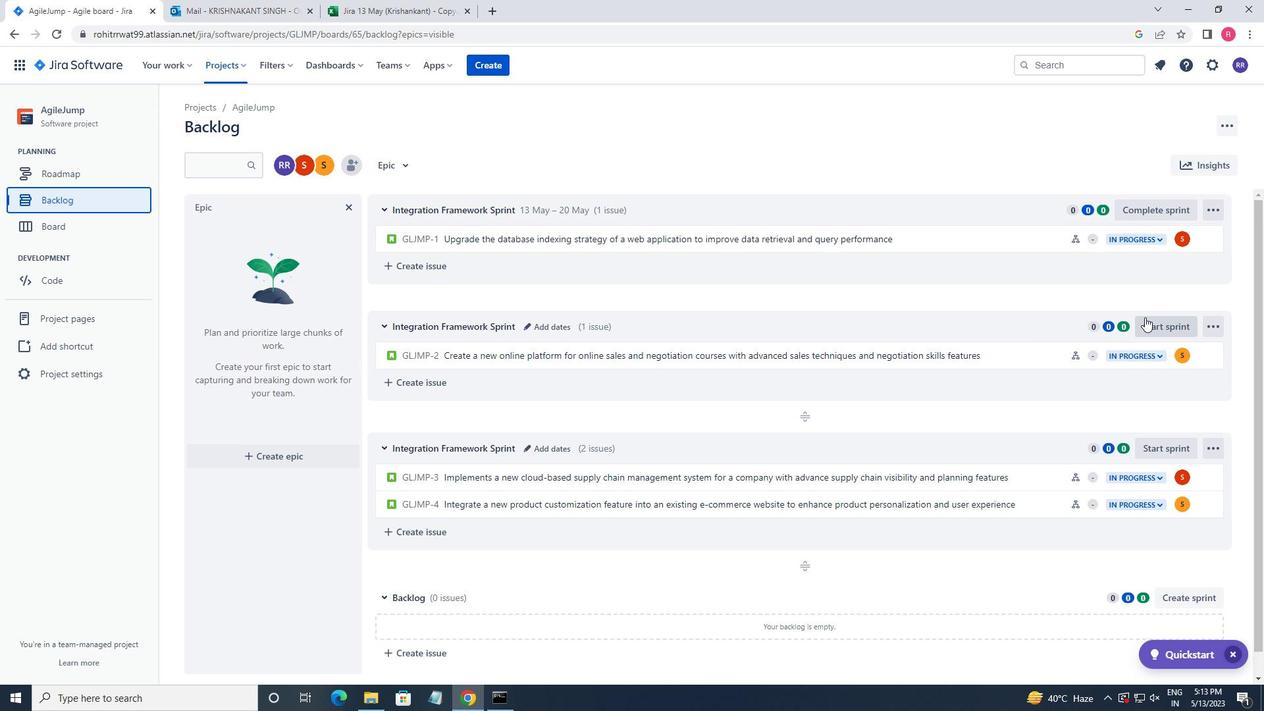 
Action: Mouse pressed left at (1147, 319)
Screenshot: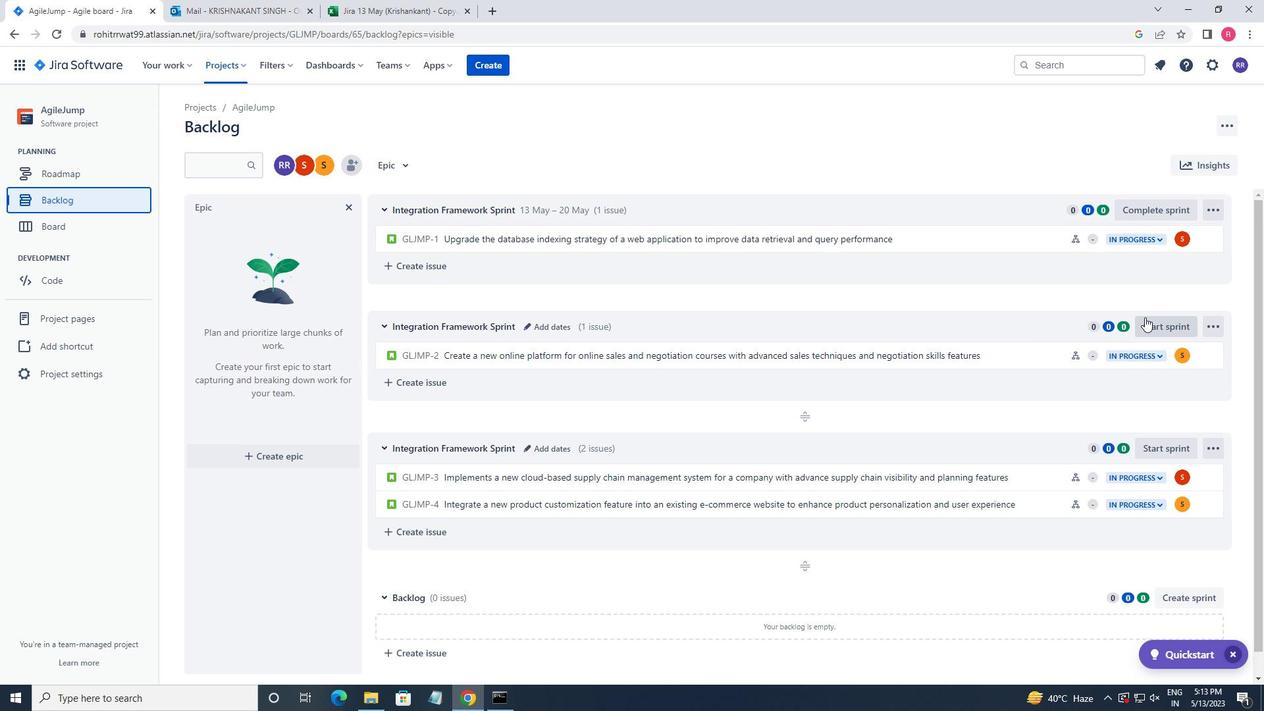 
Action: Mouse moved to (547, 233)
Screenshot: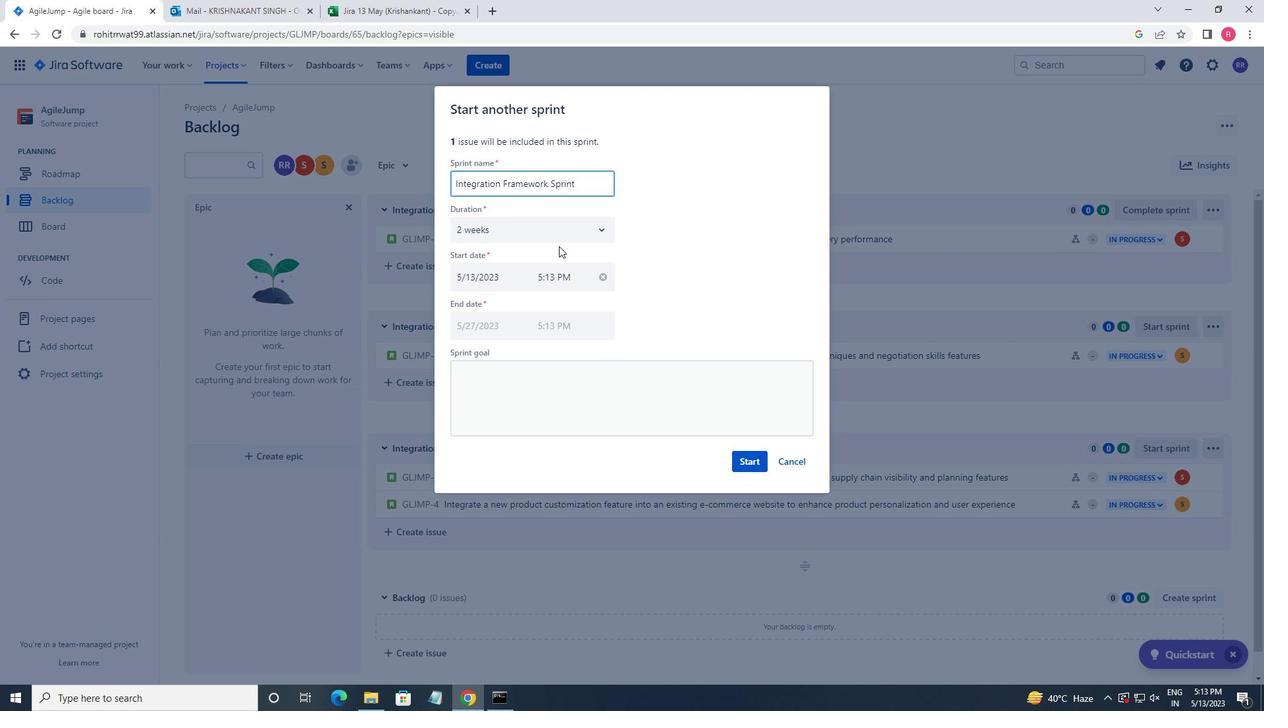 
Action: Mouse pressed left at (547, 233)
Screenshot: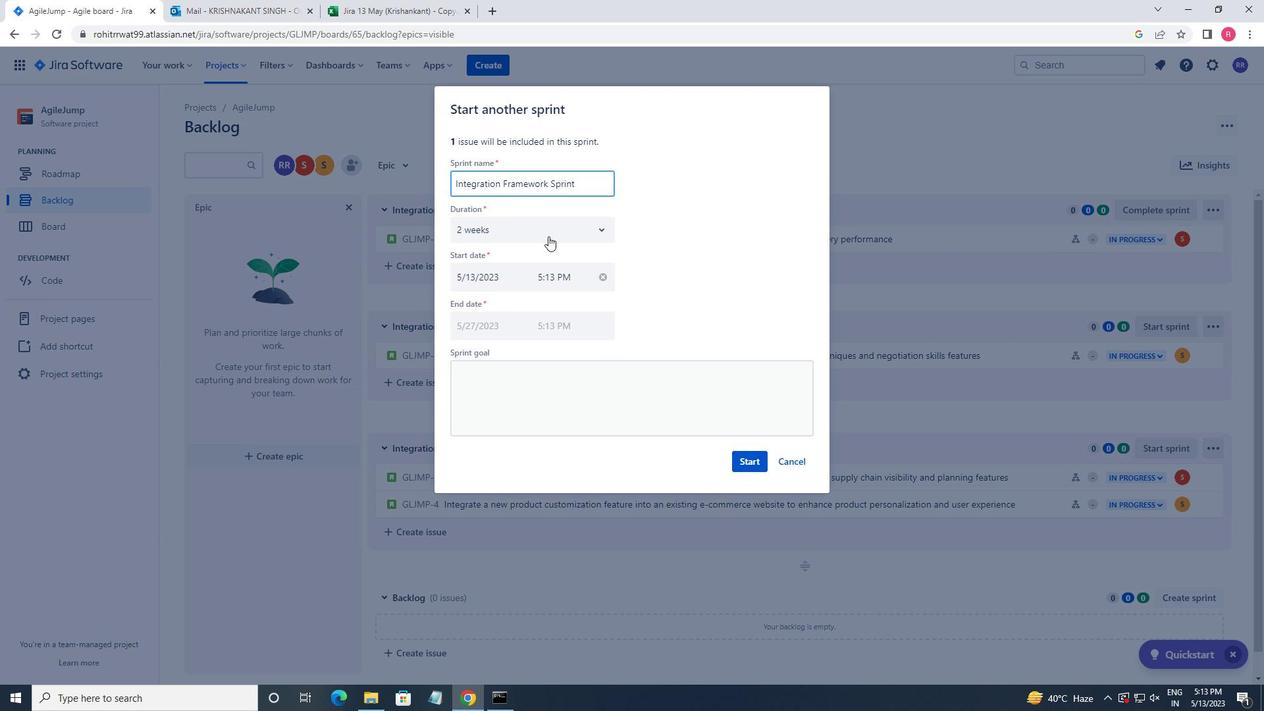 
Action: Mouse moved to (522, 298)
Screenshot: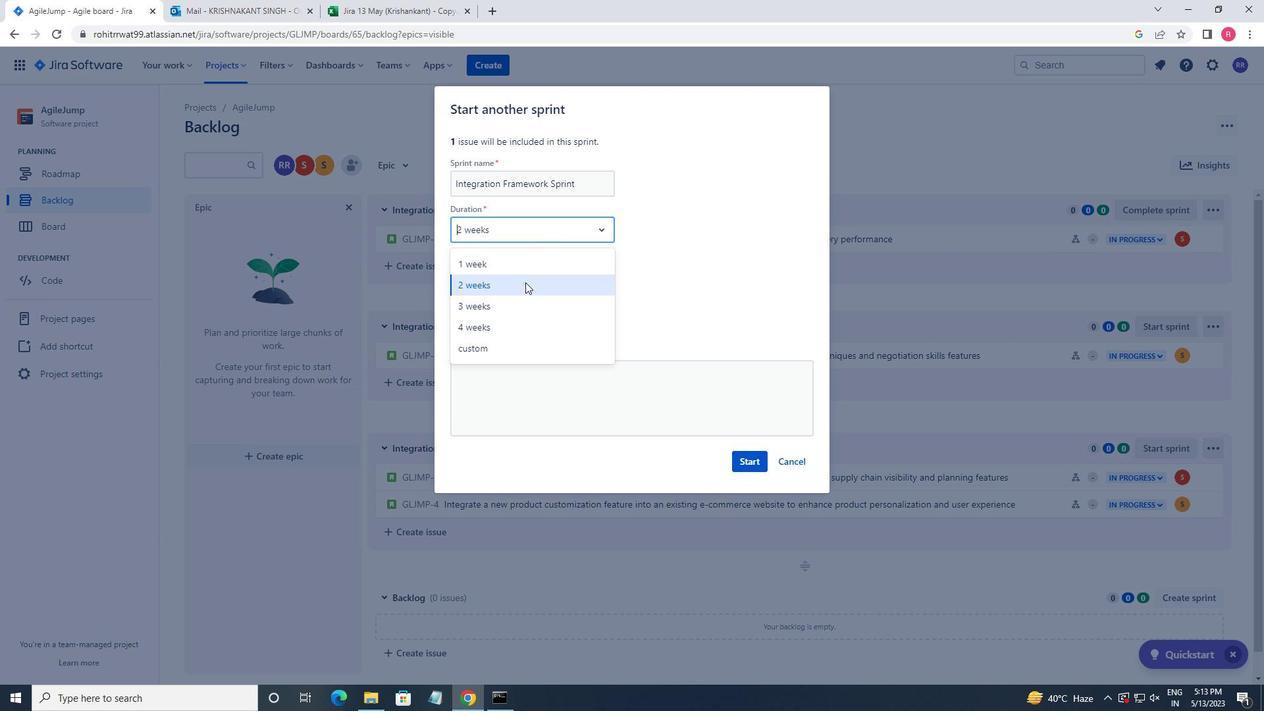 
Action: Mouse pressed left at (522, 298)
Screenshot: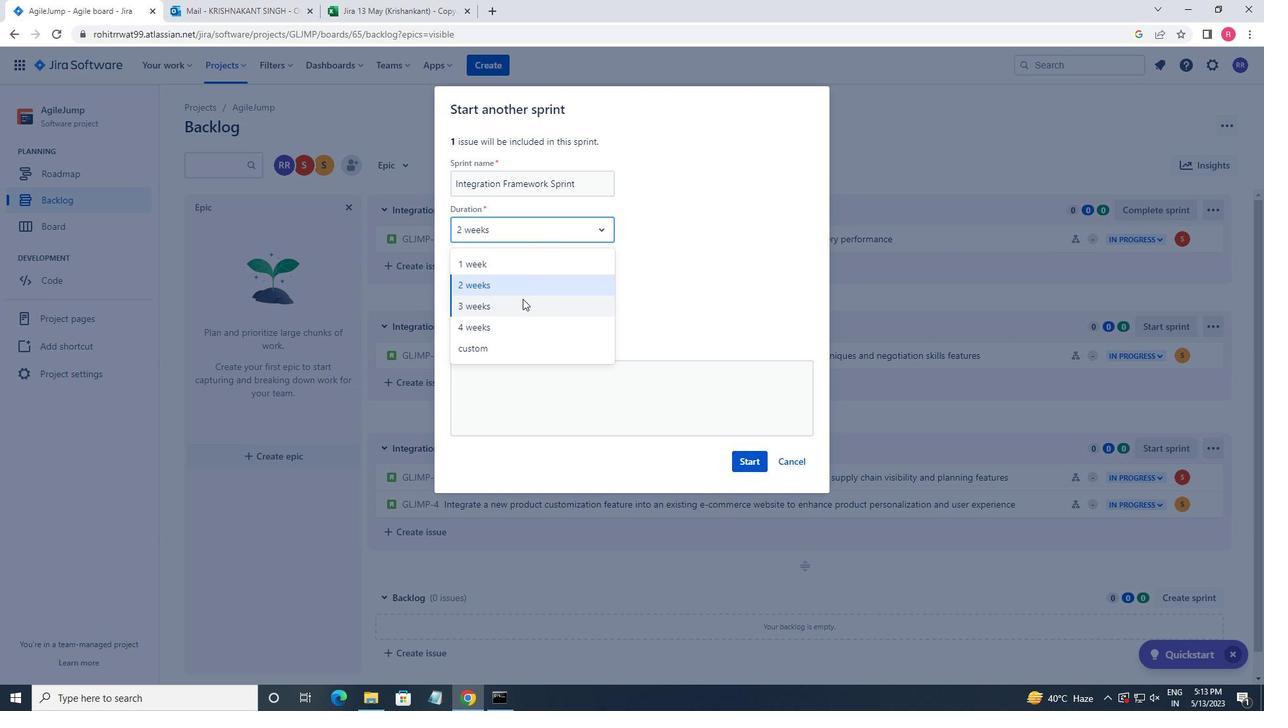 
Action: Mouse moved to (755, 464)
Screenshot: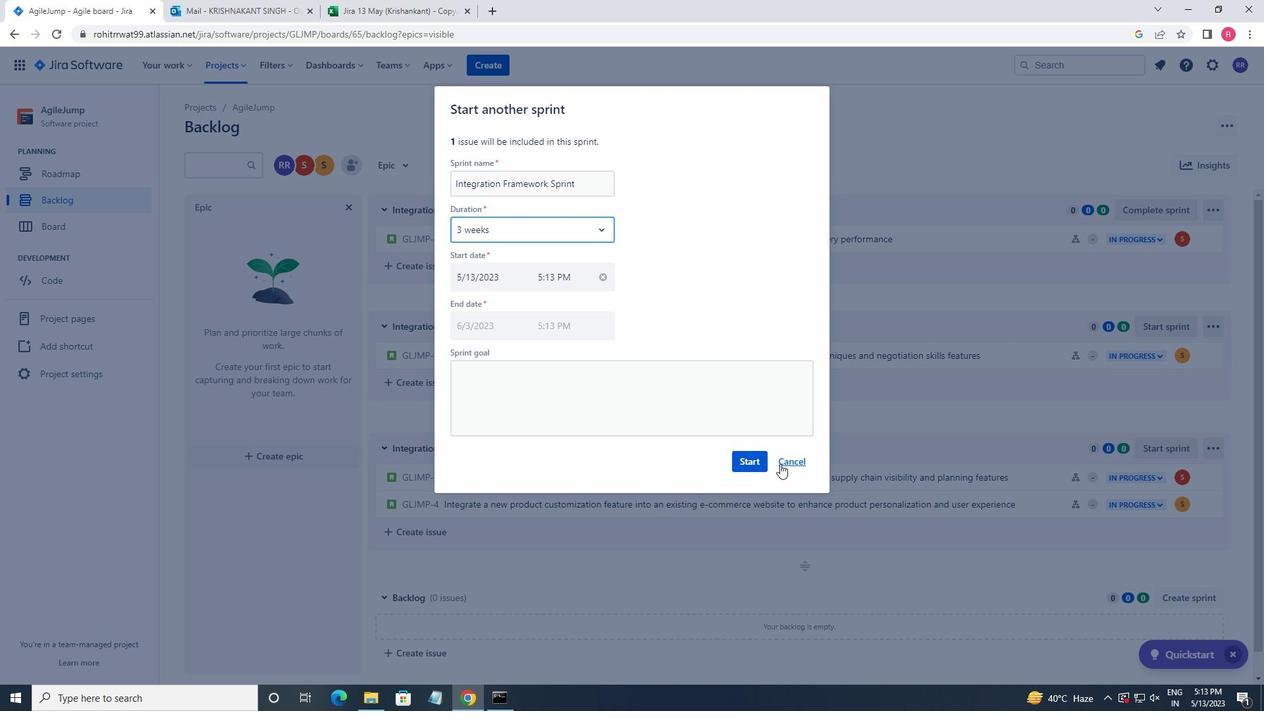 
Action: Mouse pressed left at (755, 464)
Screenshot: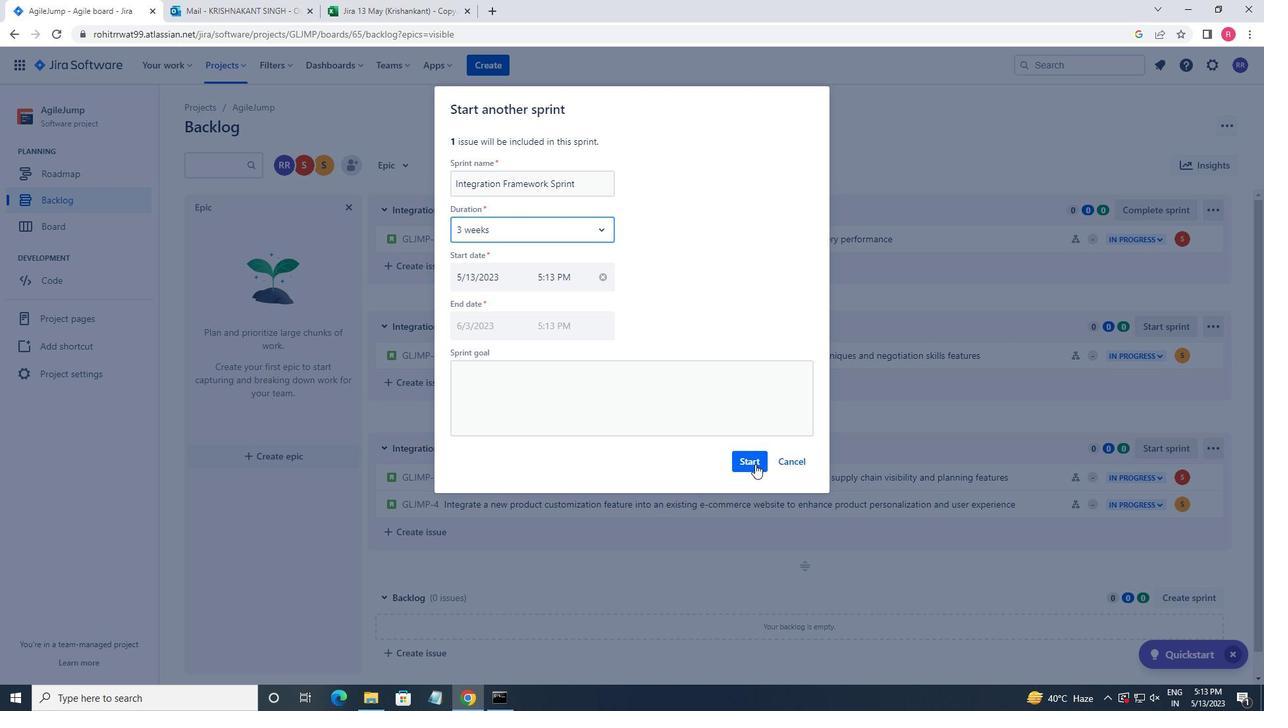 
Action: Mouse moved to (75, 199)
Screenshot: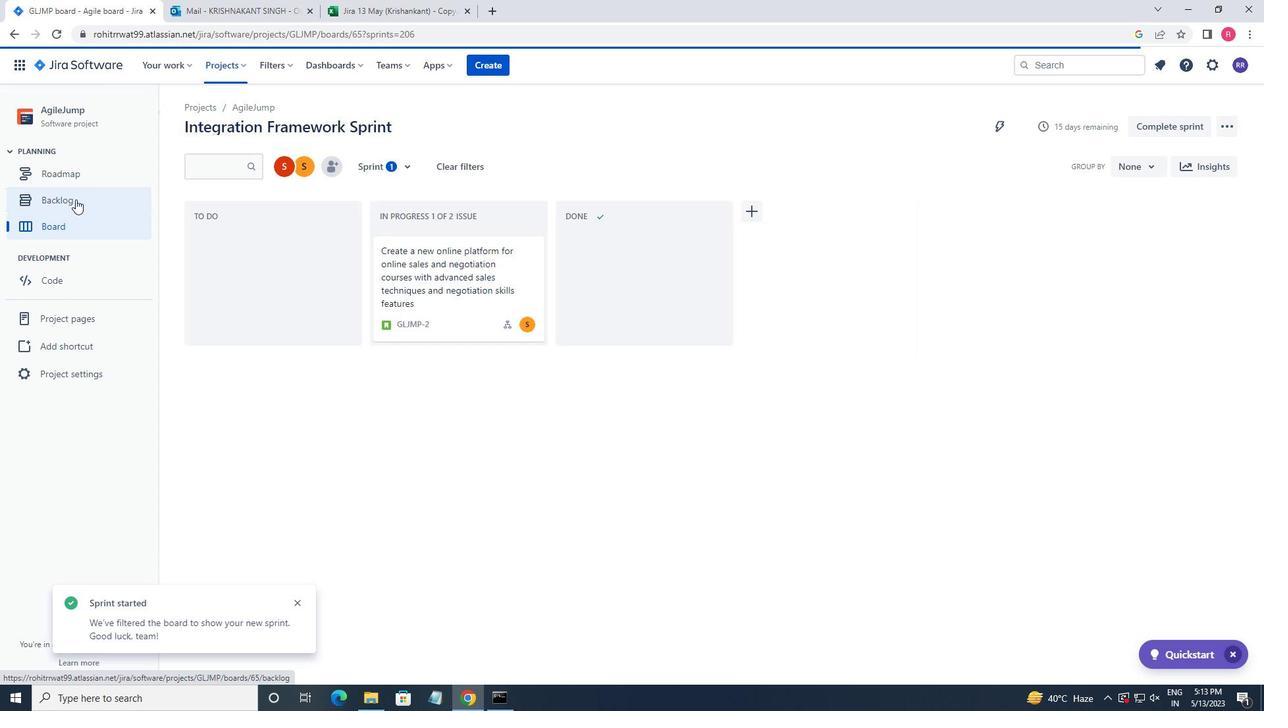 
Action: Mouse pressed left at (75, 199)
Screenshot: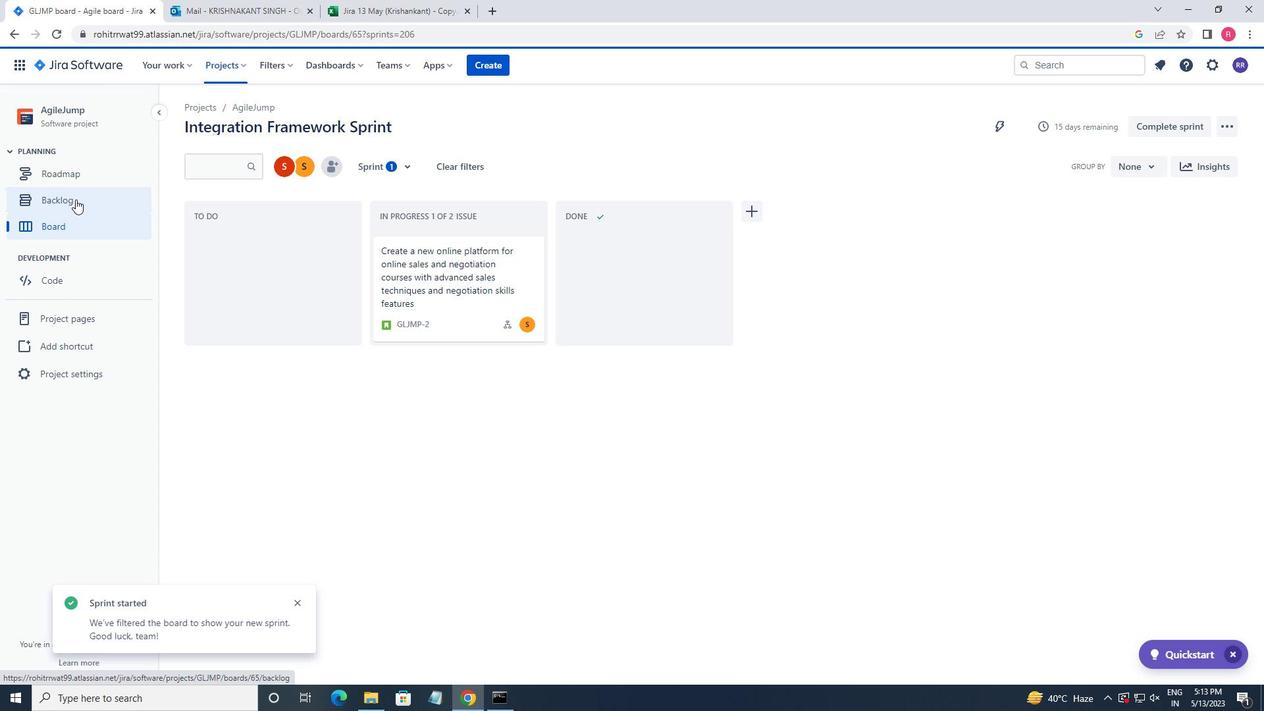 
Action: Mouse moved to (1152, 448)
Screenshot: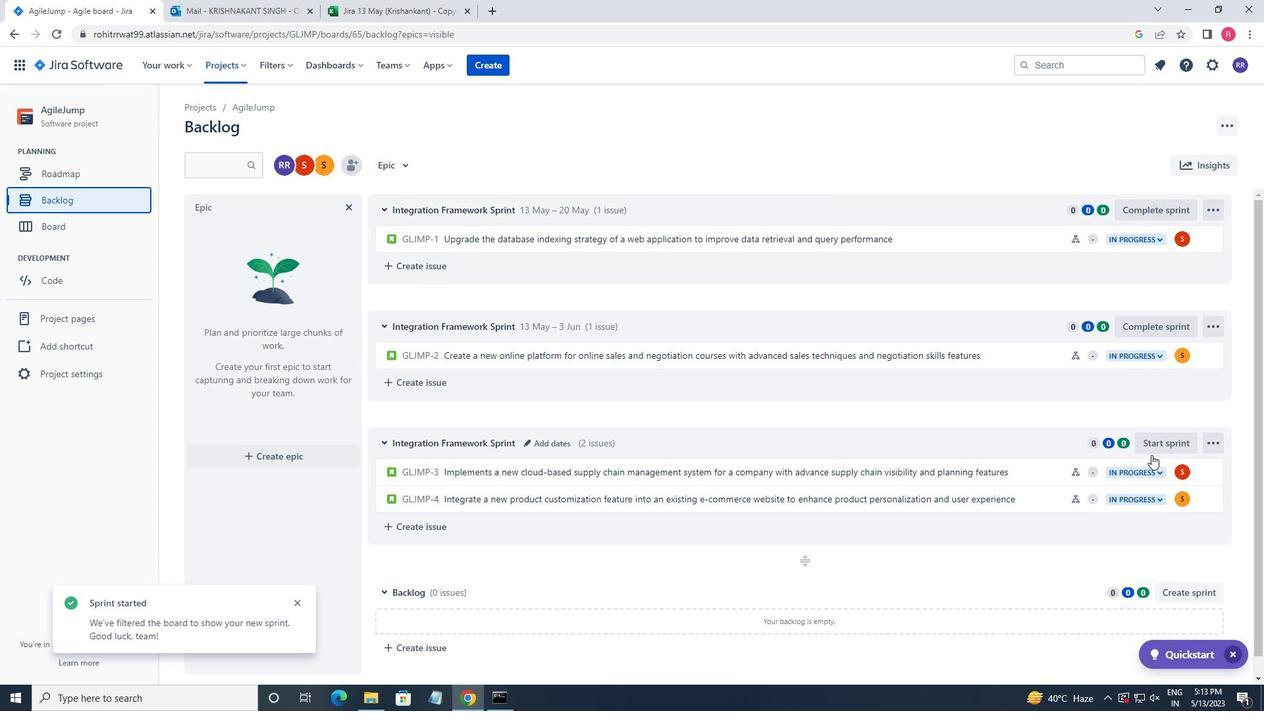 
Action: Mouse pressed left at (1152, 448)
Screenshot: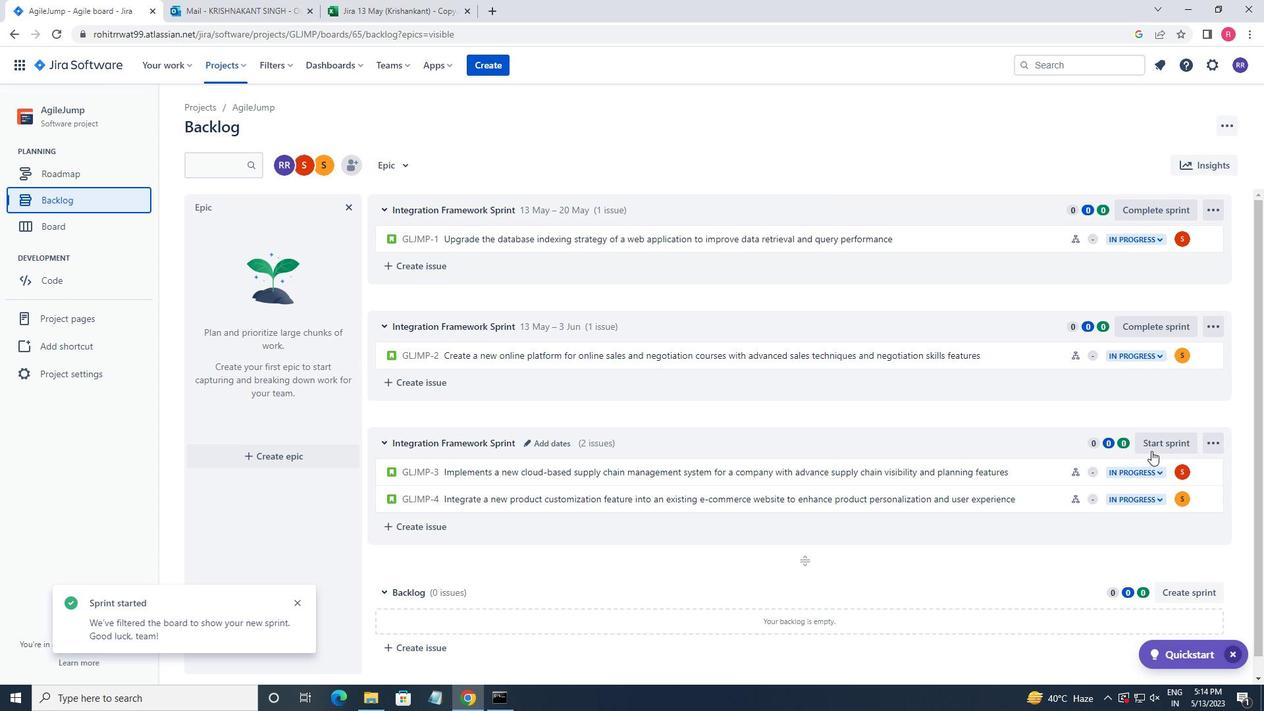 
Action: Mouse moved to (571, 233)
Screenshot: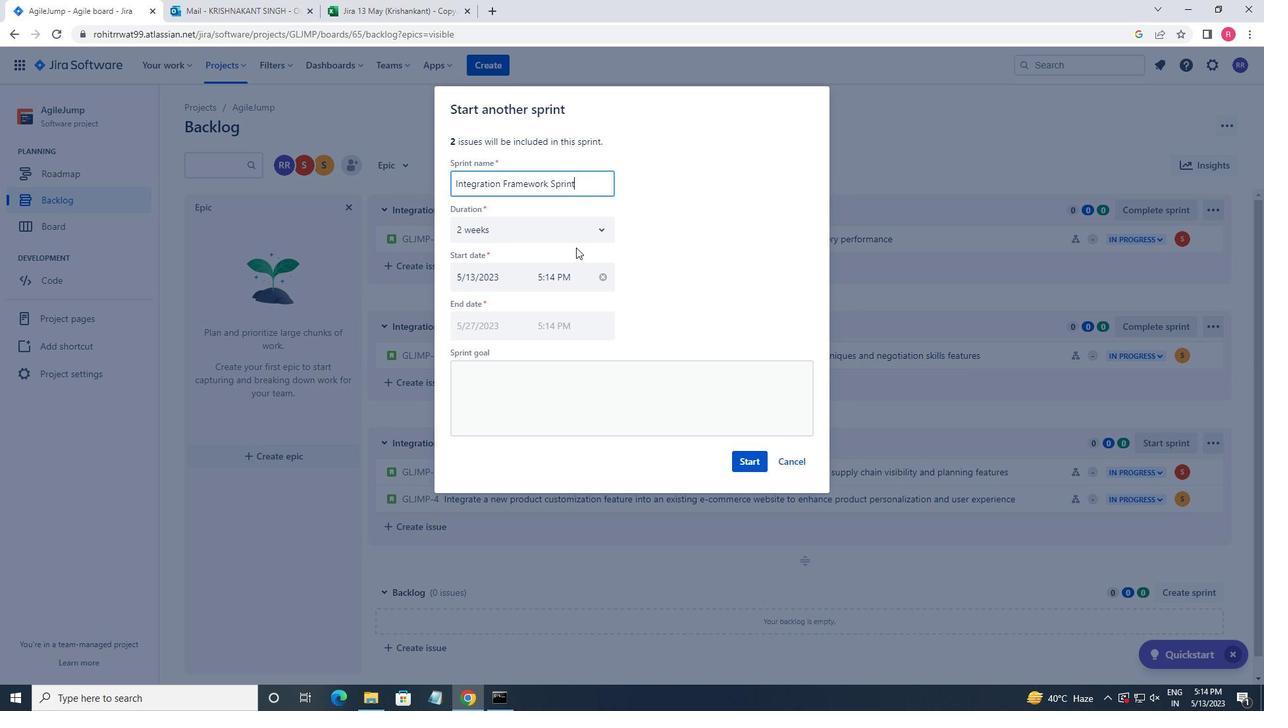
Action: Mouse pressed left at (571, 233)
Screenshot: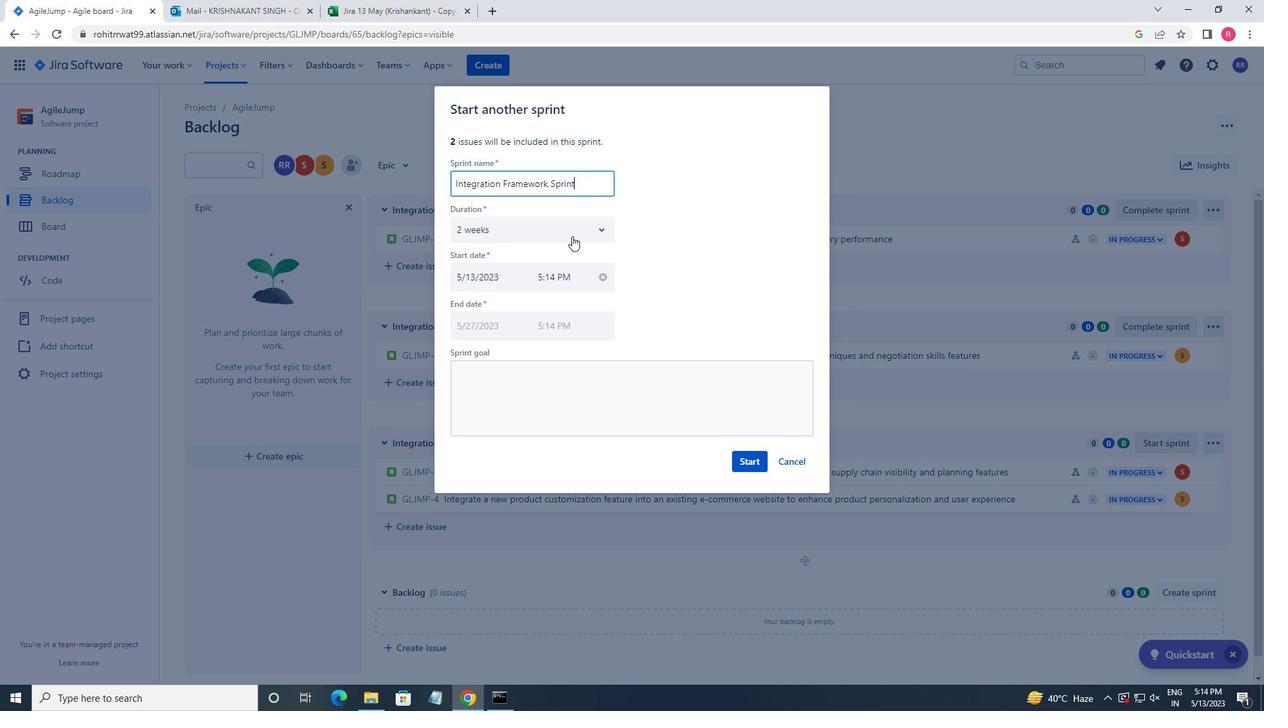 
Action: Mouse moved to (546, 292)
Screenshot: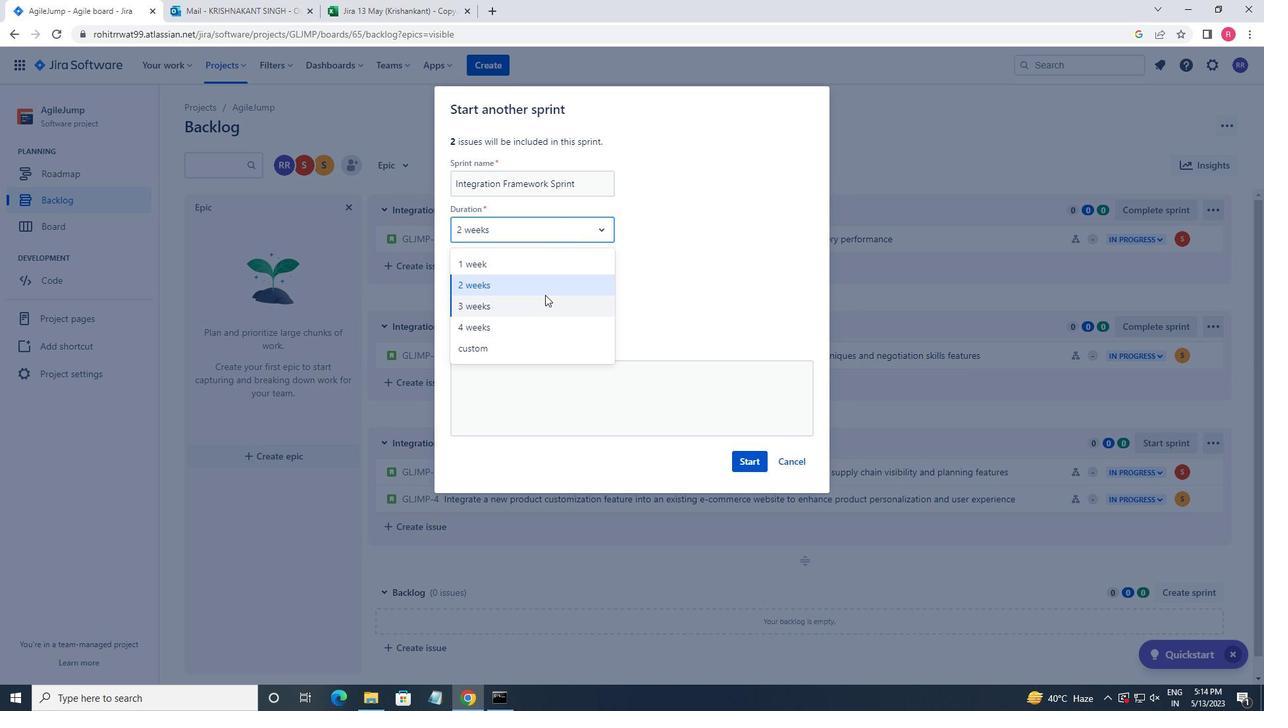 
Action: Mouse pressed left at (546, 292)
Screenshot: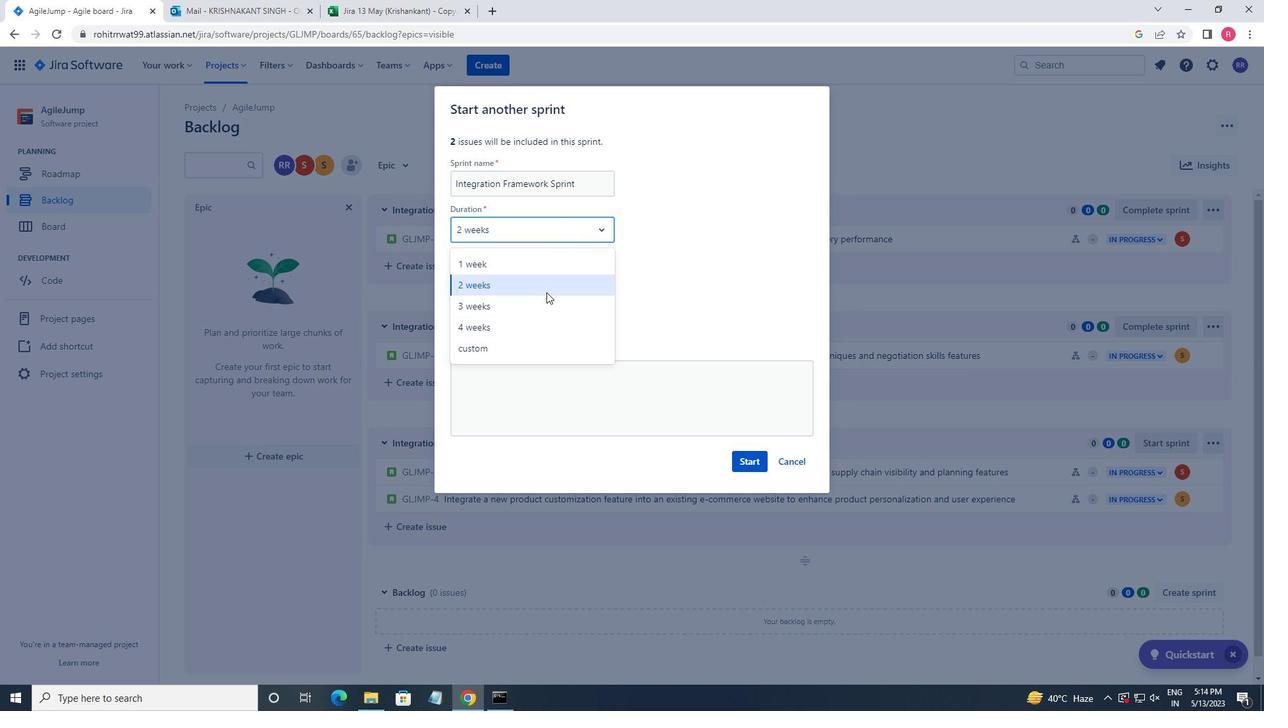 
Action: Mouse moved to (547, 289)
Screenshot: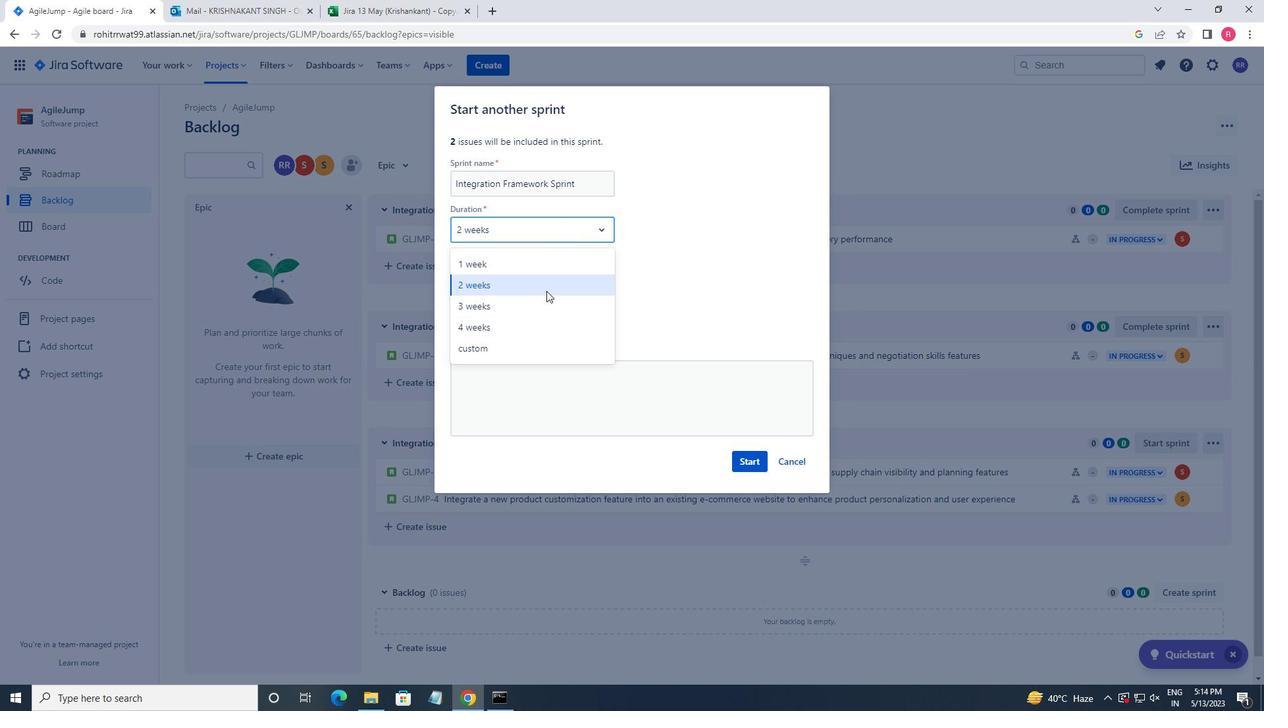 
Action: Mouse pressed left at (547, 289)
Screenshot: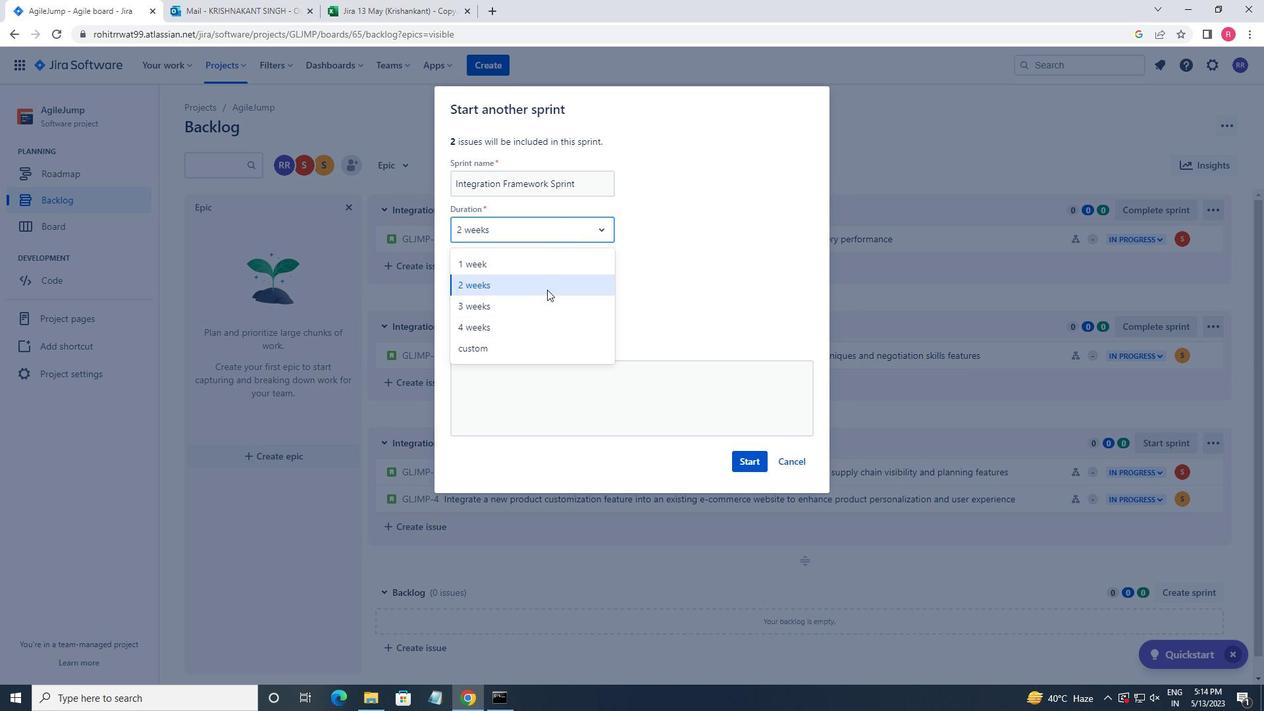 
Action: Mouse moved to (568, 287)
Screenshot: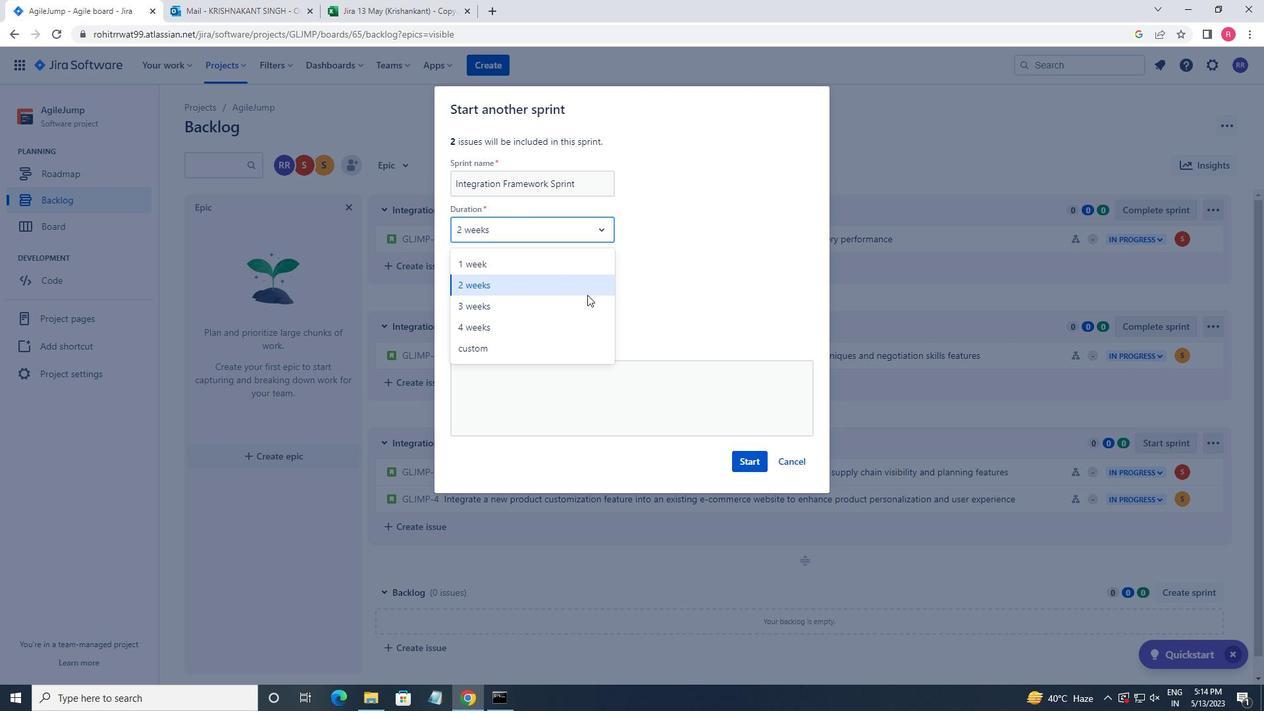 
Action: Mouse pressed left at (568, 287)
Screenshot: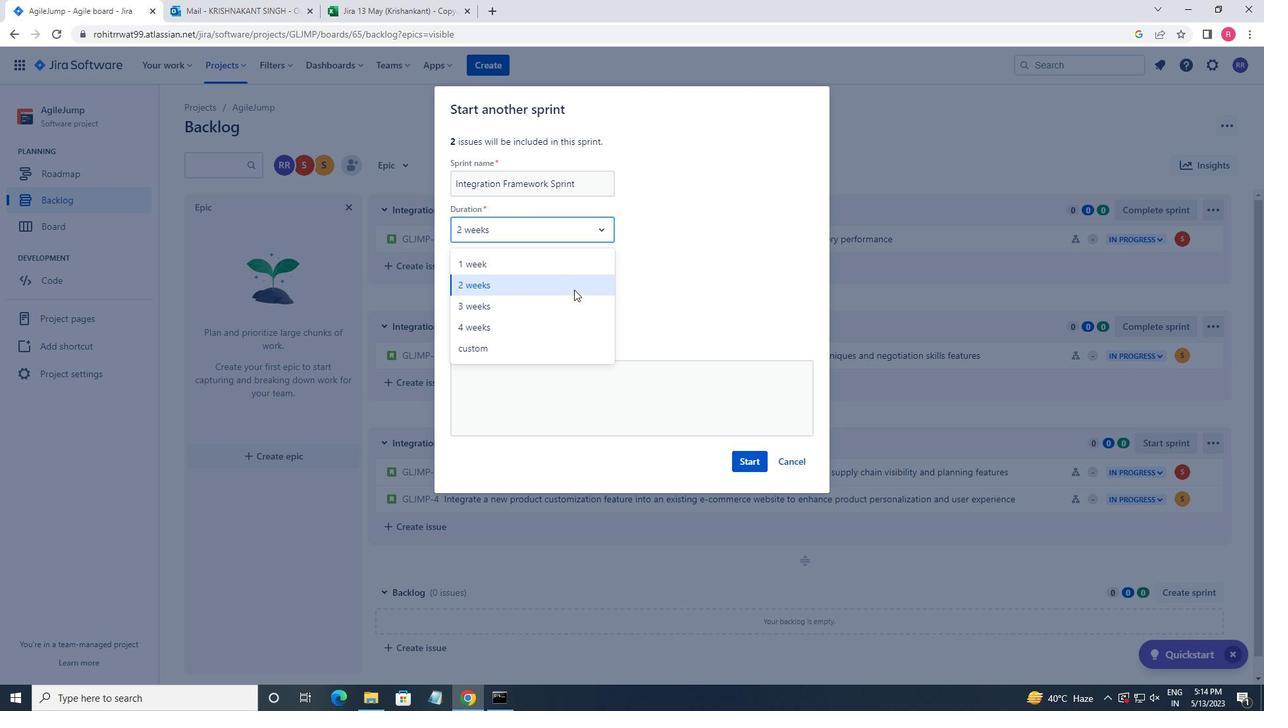 
Action: Mouse moved to (747, 456)
Screenshot: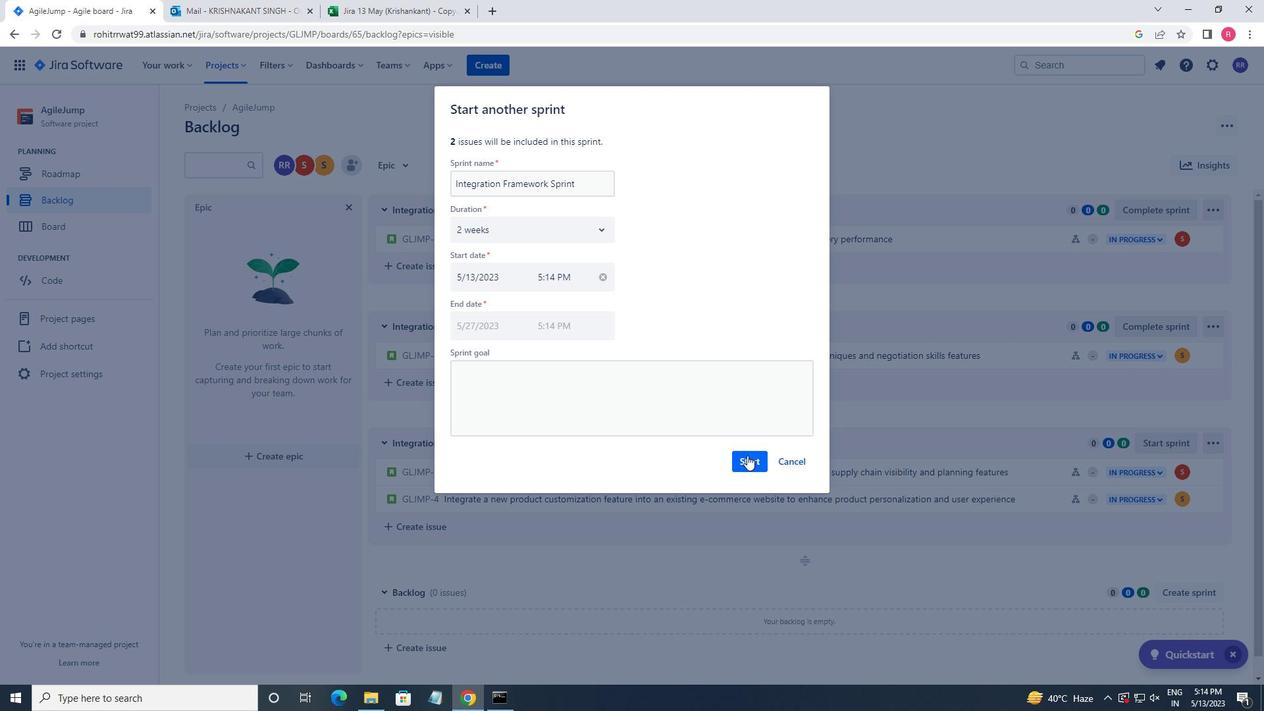 
Action: Mouse pressed left at (747, 456)
Screenshot: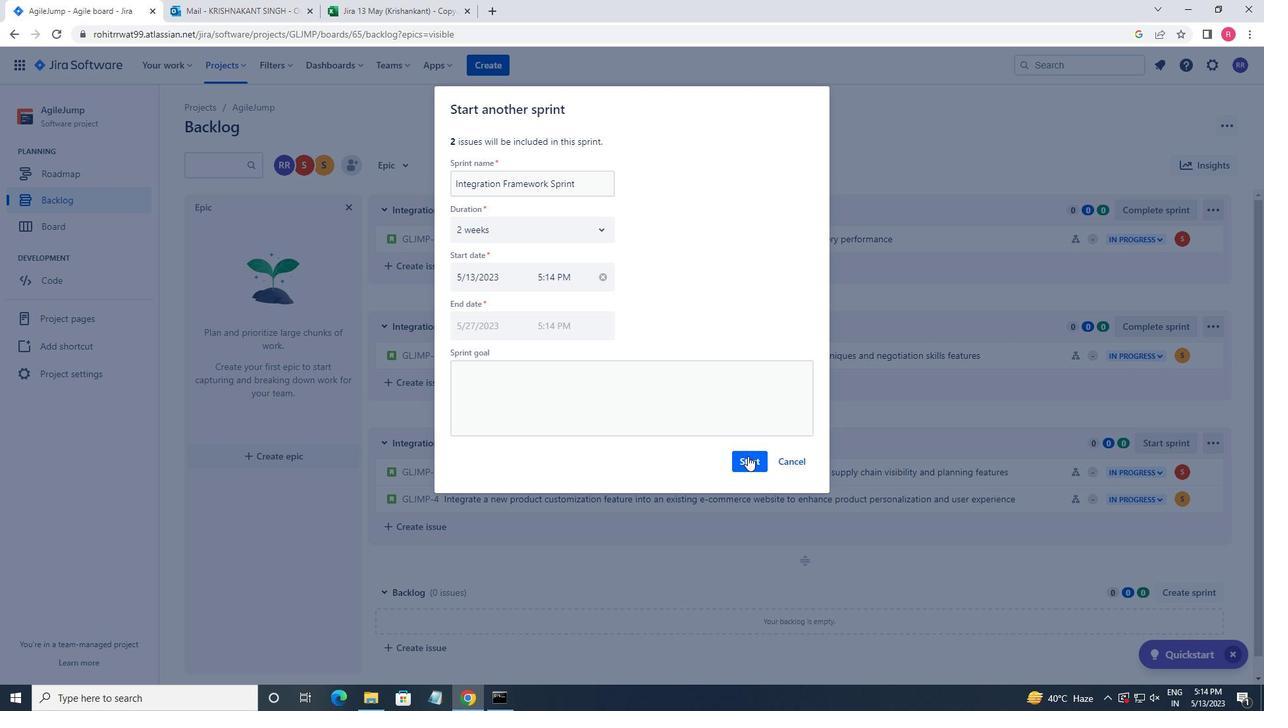 
Action: Mouse moved to (38, 186)
Screenshot: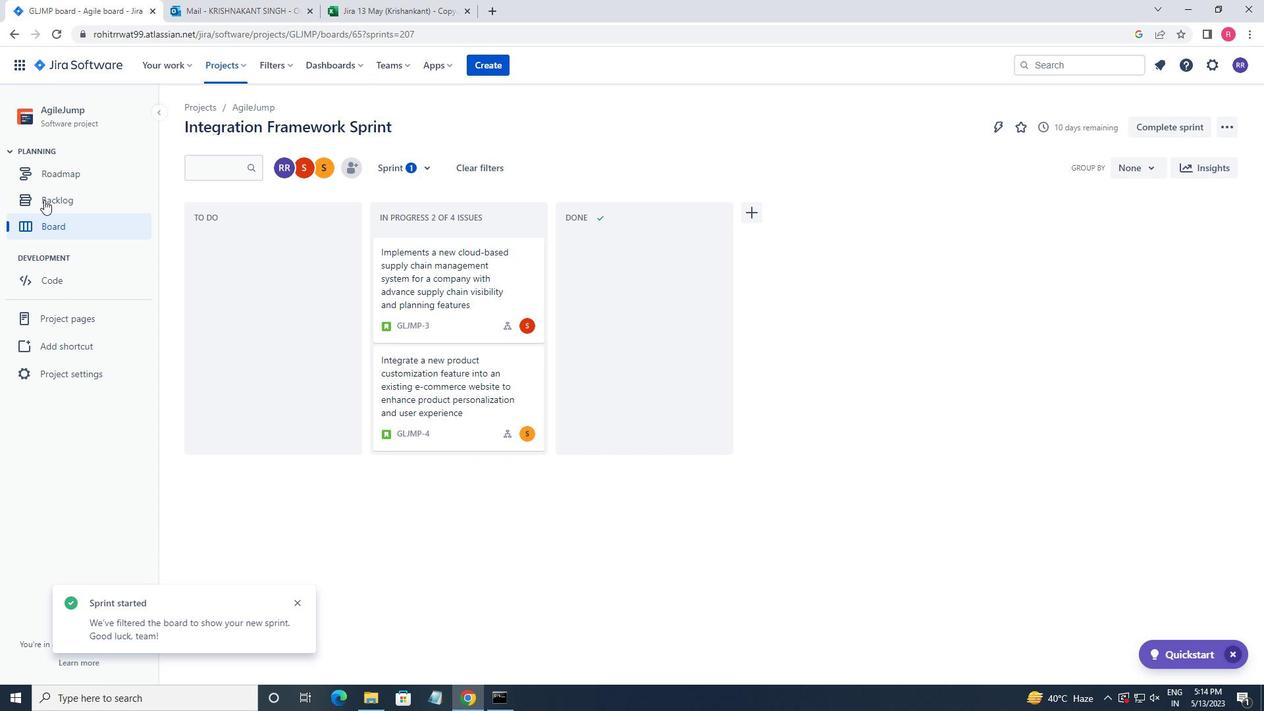
Action: Mouse pressed left at (38, 186)
Screenshot: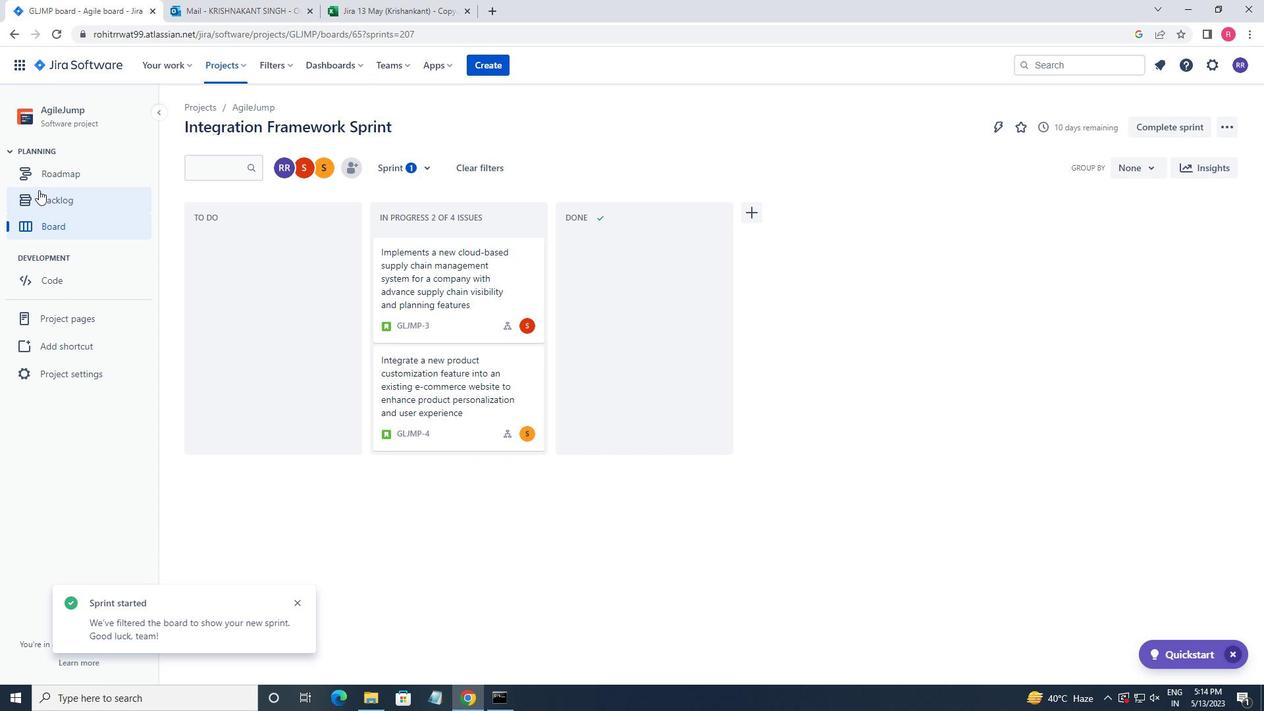 
Action: Mouse moved to (54, 192)
Screenshot: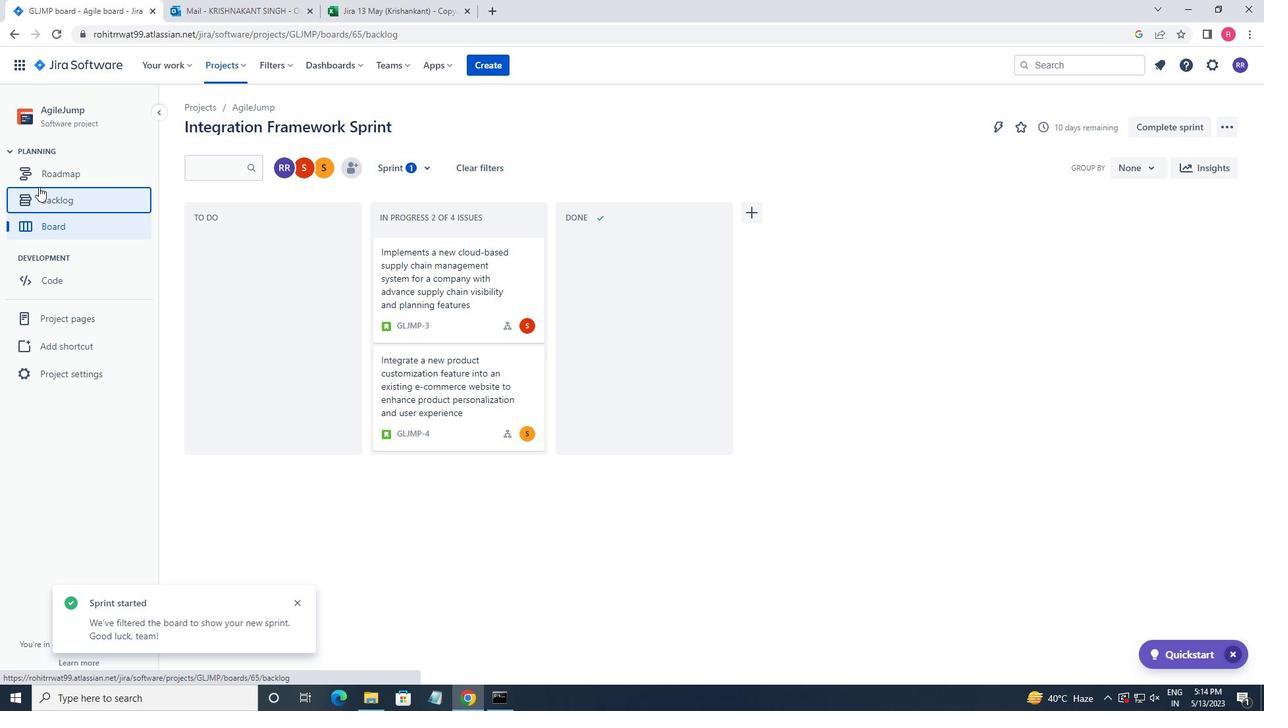 
